 Task: Send an email with the signature Grant Allen with the subject Update on a coaching session and the message Can you please confirm your attendance for the meeting scheduled tomorrow at 2 PM? from softage.8@softage.net to softage.3@softage.net and softage.4@softage.net
Action: Mouse moved to (984, 59)
Screenshot: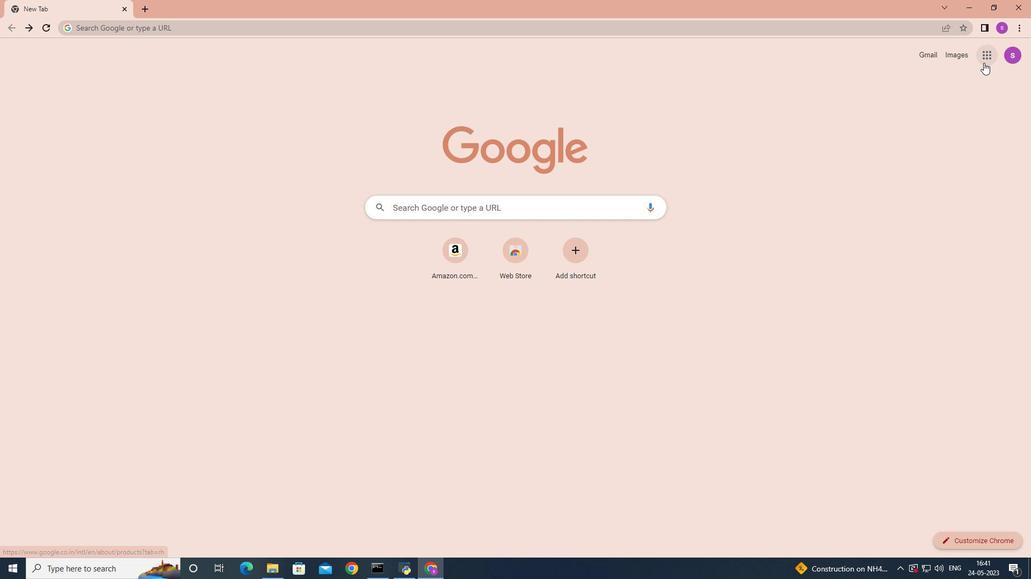 
Action: Mouse pressed left at (984, 59)
Screenshot: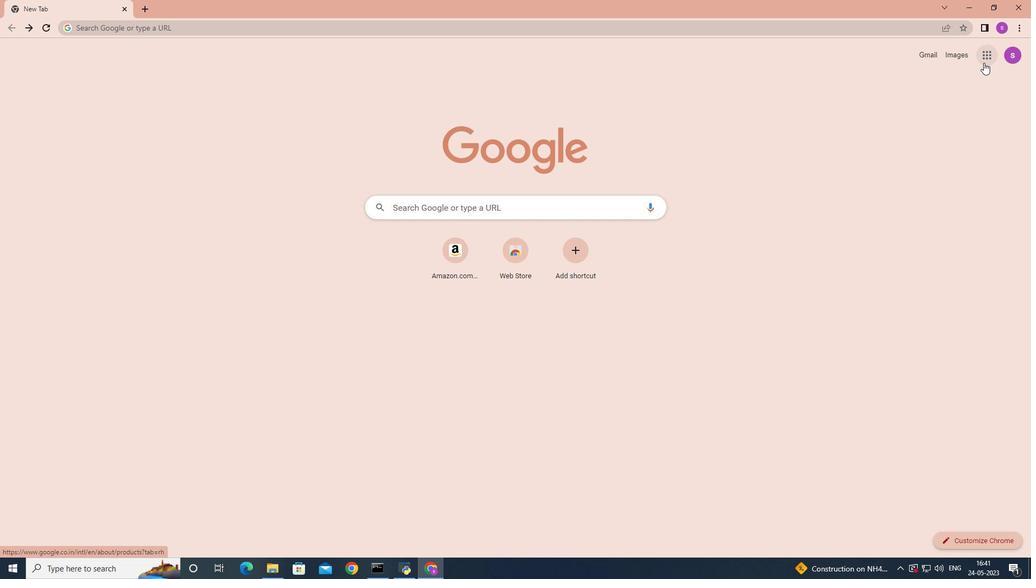 
Action: Mouse moved to (956, 96)
Screenshot: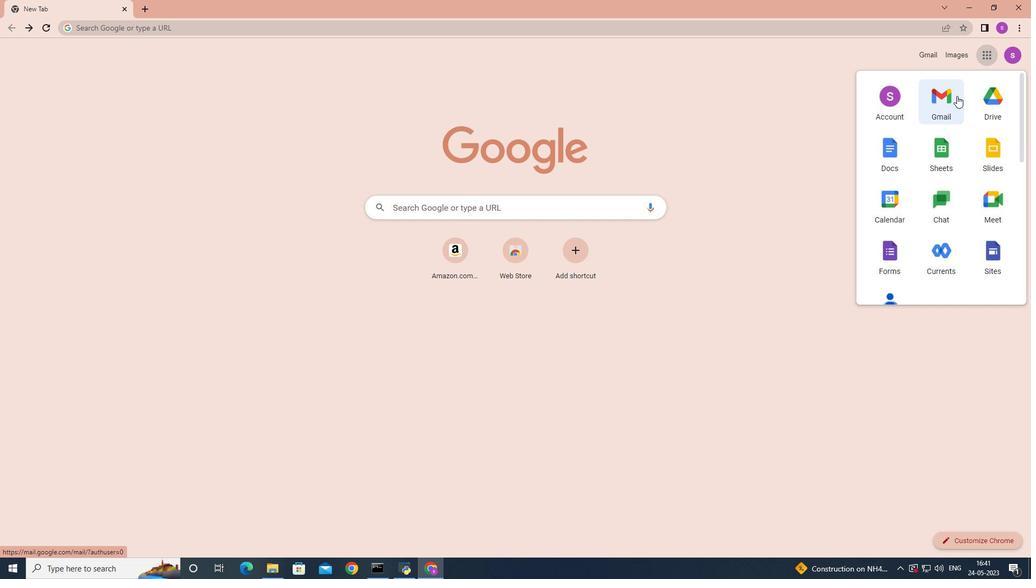 
Action: Mouse pressed left at (956, 96)
Screenshot: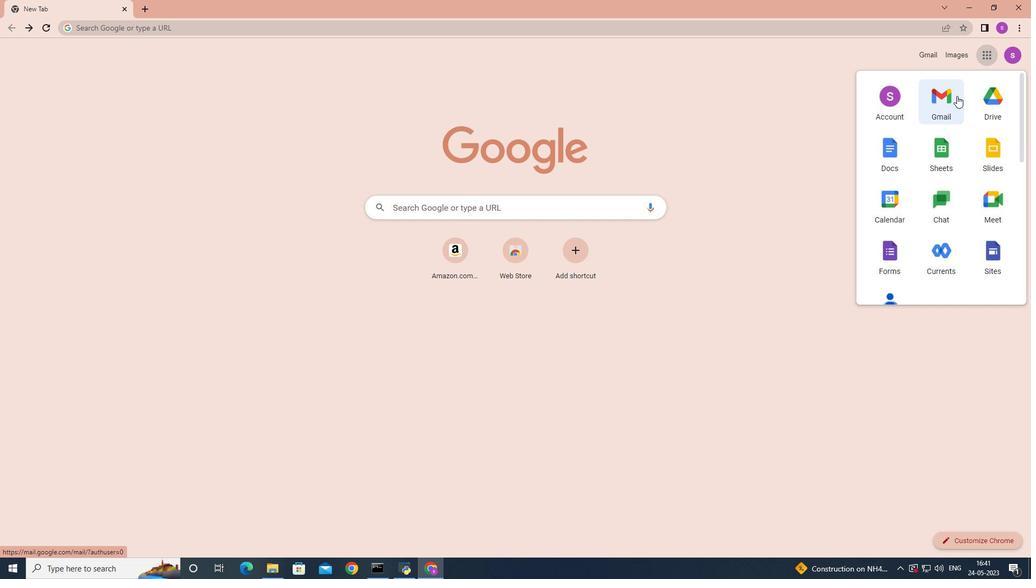 
Action: Mouse moved to (916, 64)
Screenshot: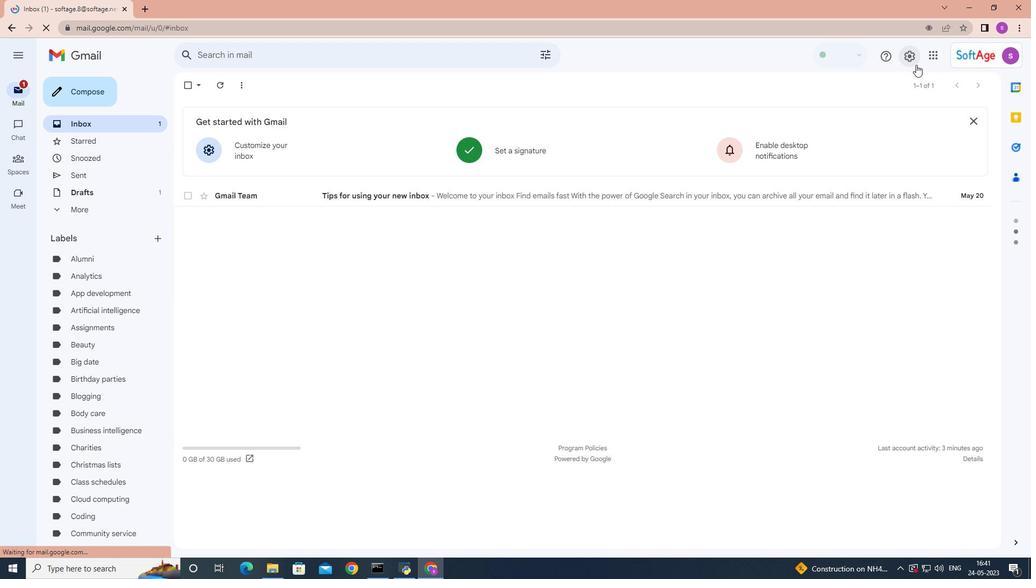 
Action: Mouse pressed left at (916, 64)
Screenshot: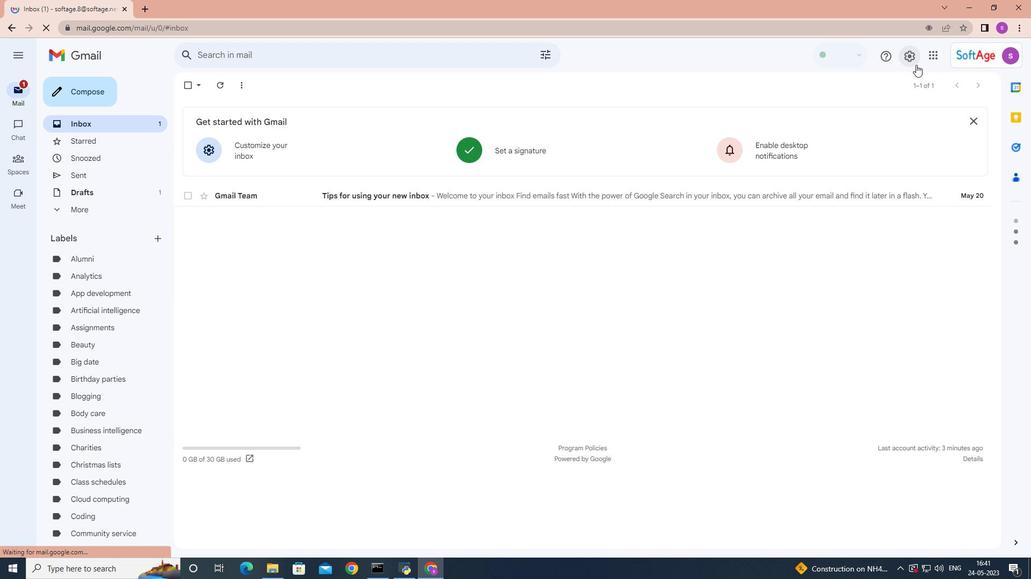 
Action: Mouse moved to (922, 107)
Screenshot: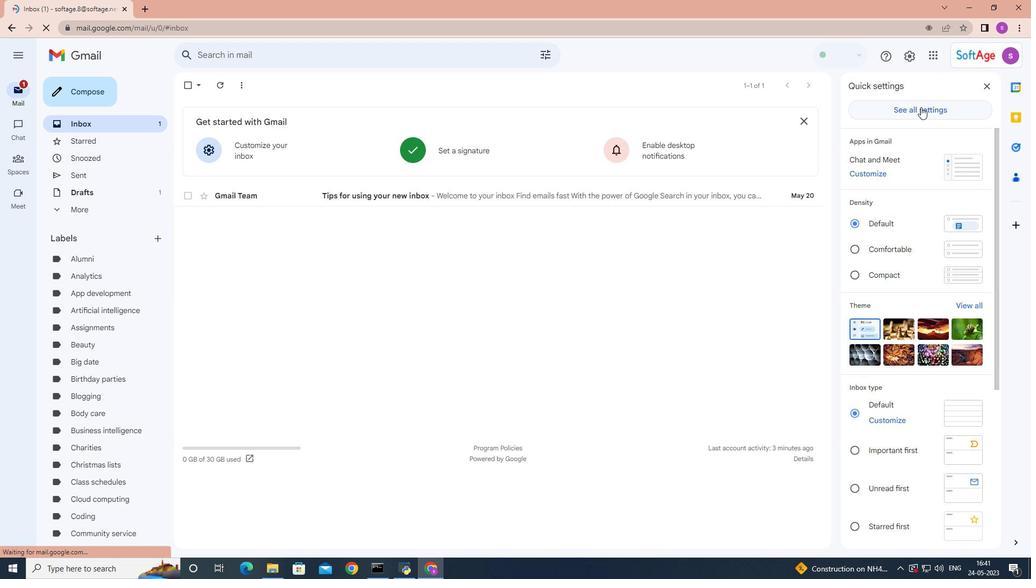 
Action: Mouse pressed left at (922, 107)
Screenshot: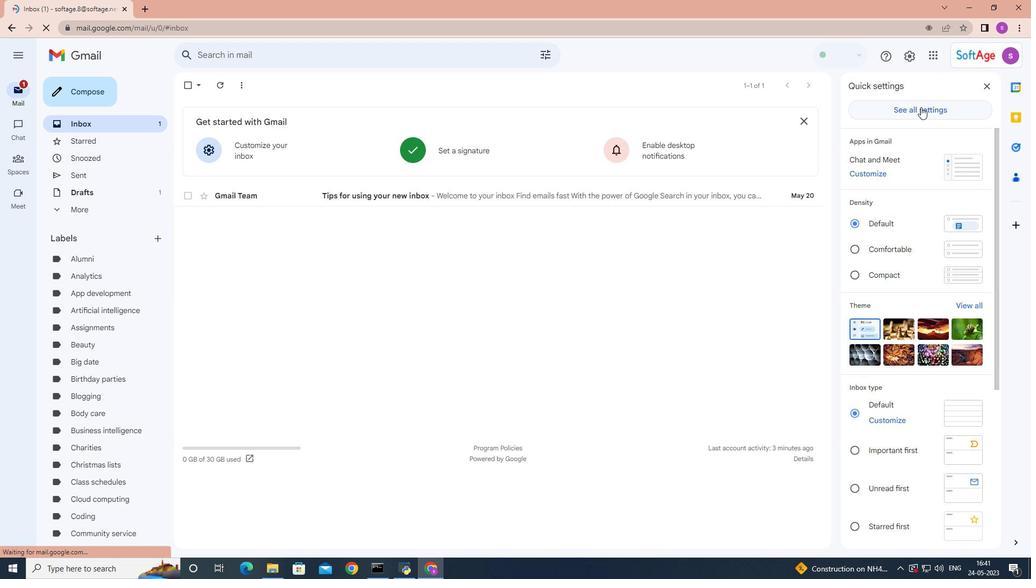 
Action: Mouse moved to (697, 173)
Screenshot: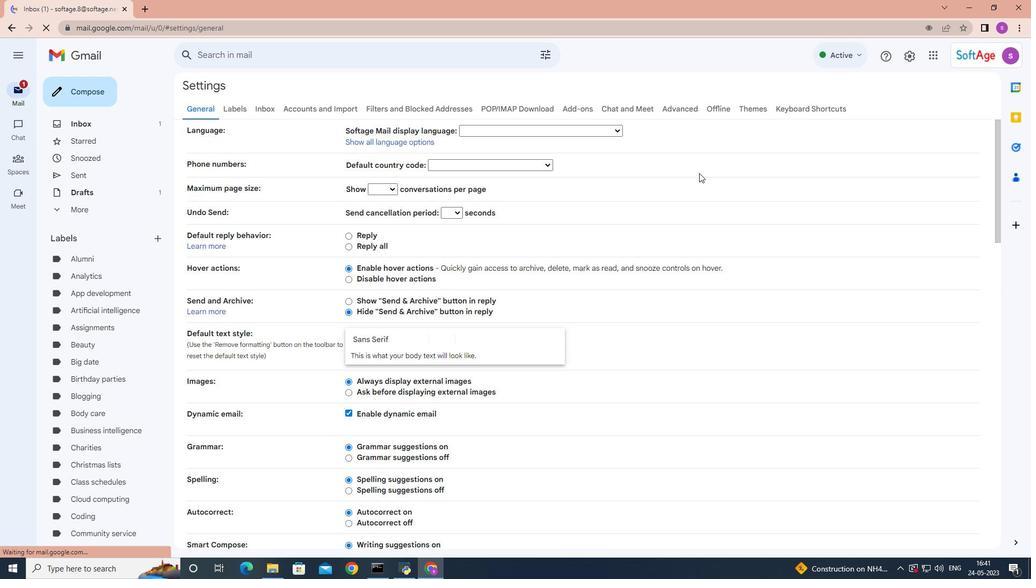 
Action: Mouse scrolled (697, 173) with delta (0, 0)
Screenshot: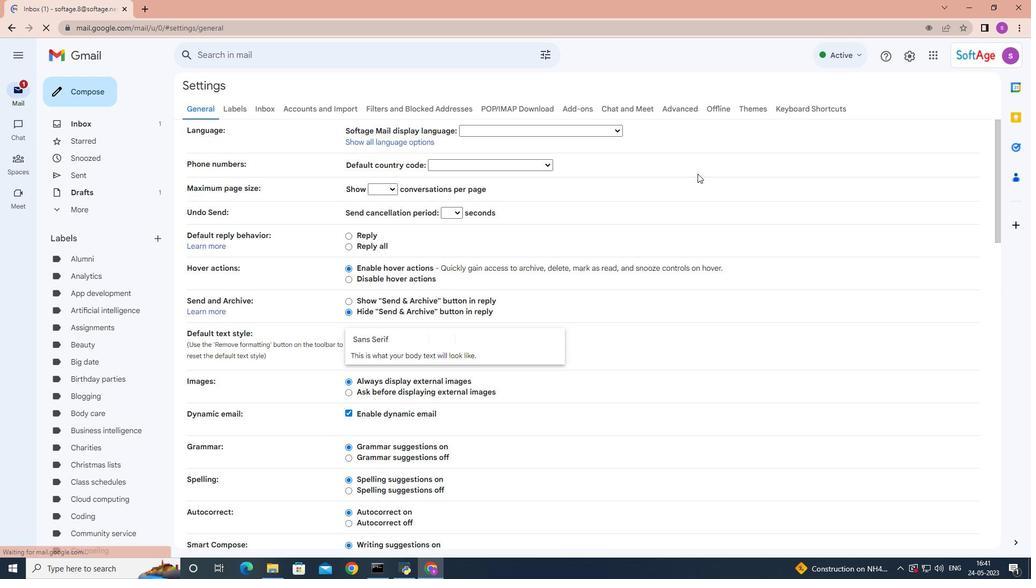 
Action: Mouse moved to (697, 174)
Screenshot: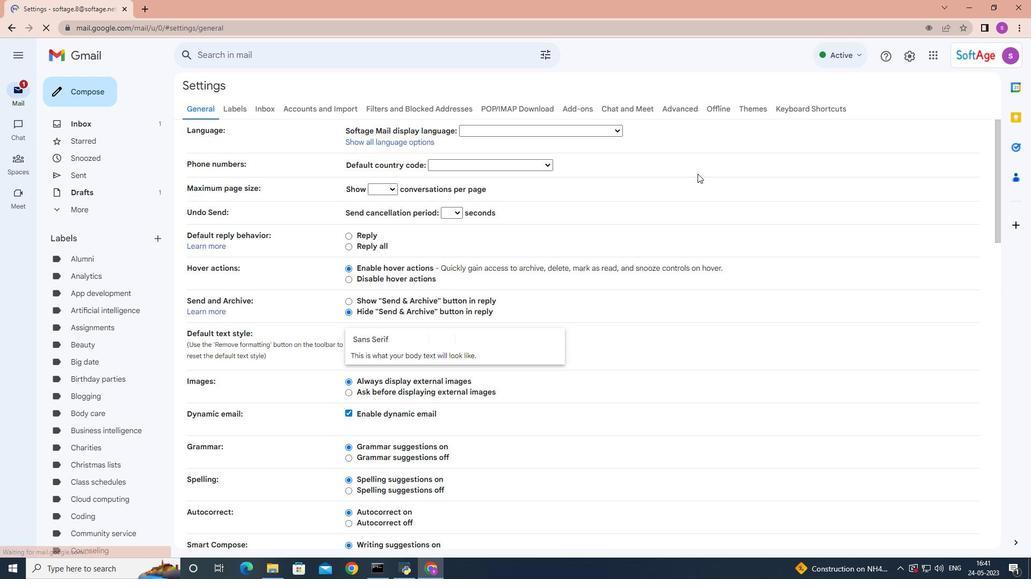 
Action: Mouse scrolled (697, 173) with delta (0, 0)
Screenshot: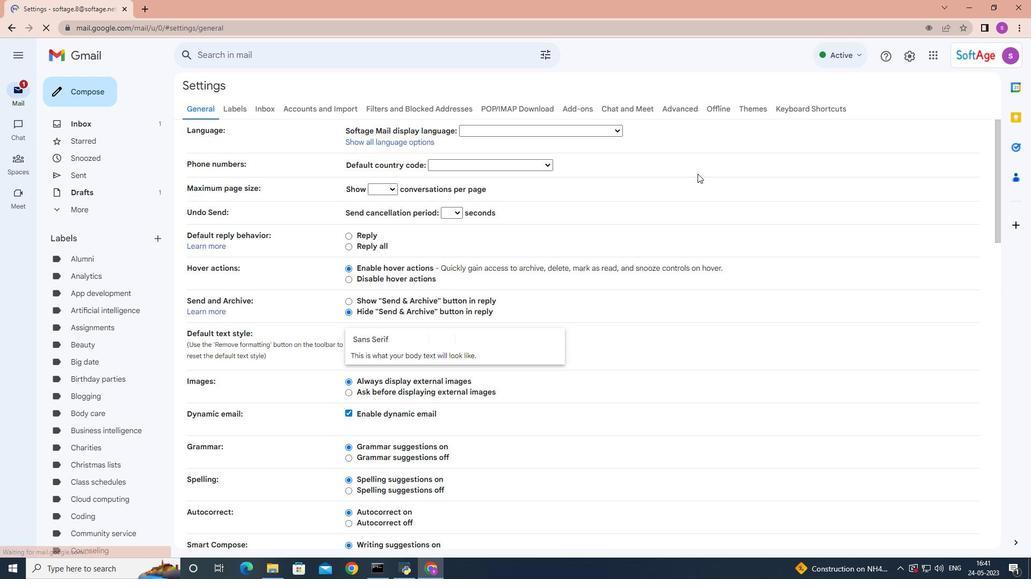 
Action: Mouse scrolled (697, 173) with delta (0, 0)
Screenshot: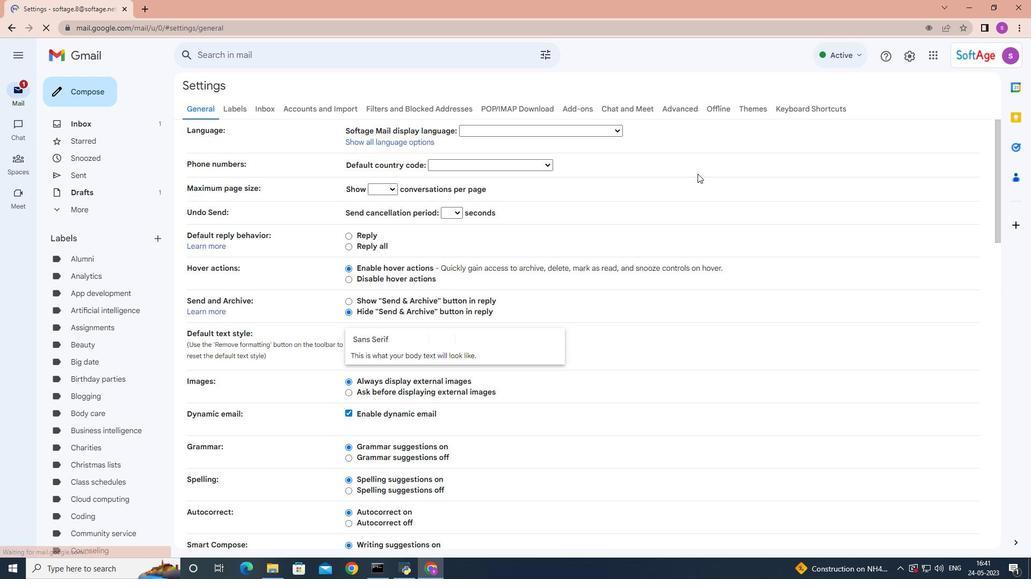 
Action: Mouse scrolled (697, 173) with delta (0, 0)
Screenshot: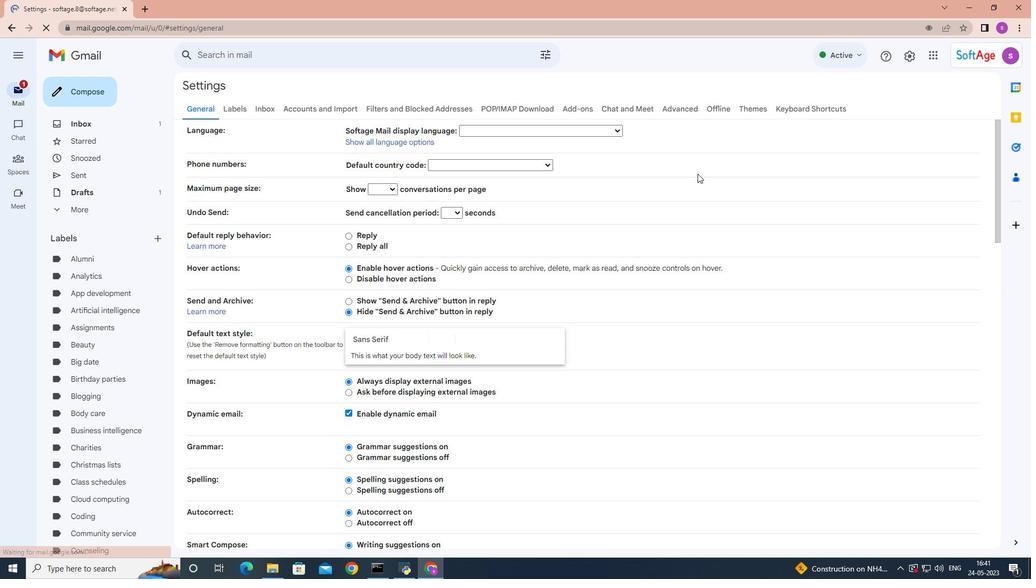 
Action: Mouse scrolled (697, 173) with delta (0, 0)
Screenshot: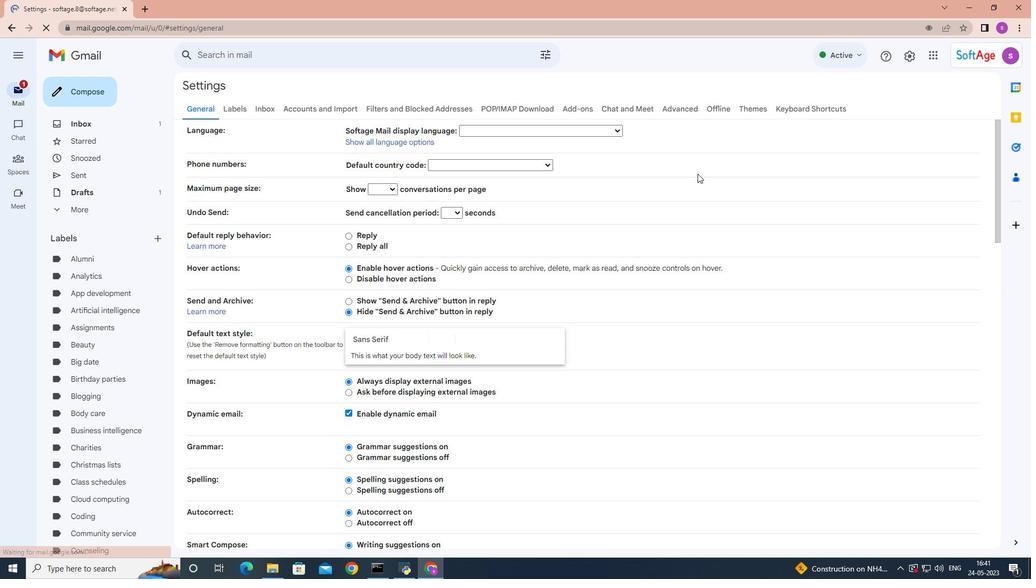 
Action: Mouse moved to (697, 174)
Screenshot: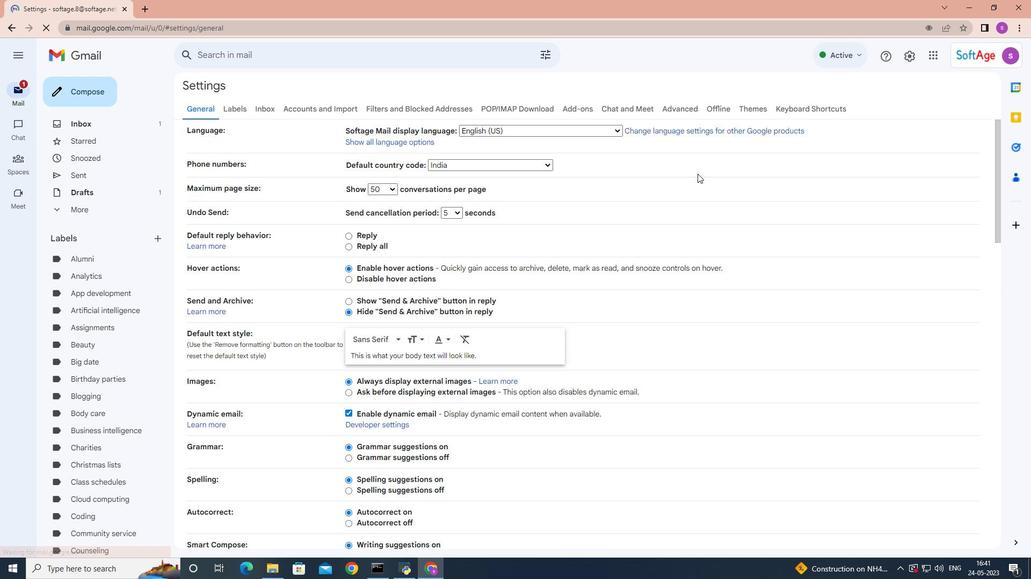 
Action: Mouse scrolled (697, 173) with delta (0, 0)
Screenshot: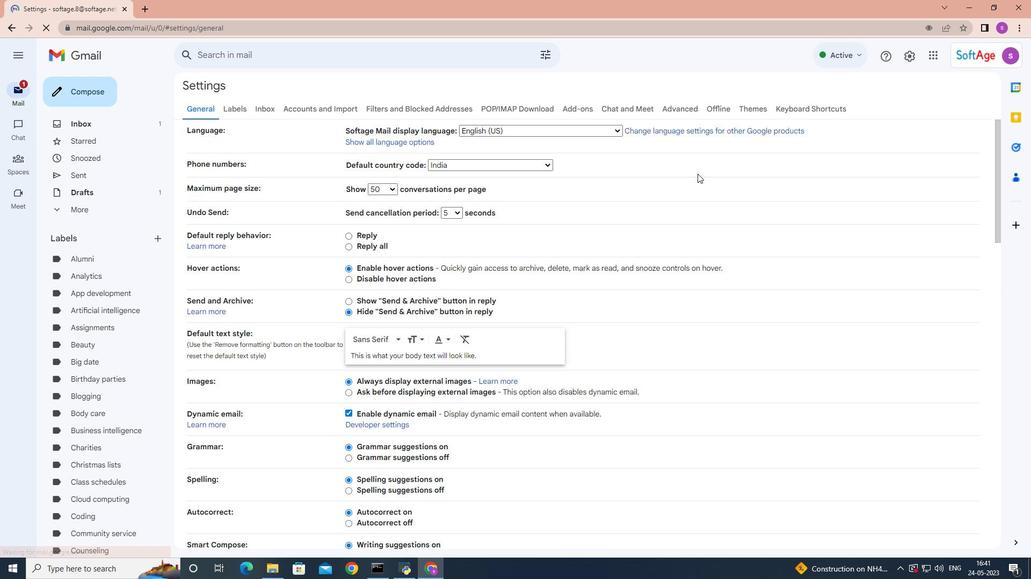 
Action: Mouse moved to (662, 175)
Screenshot: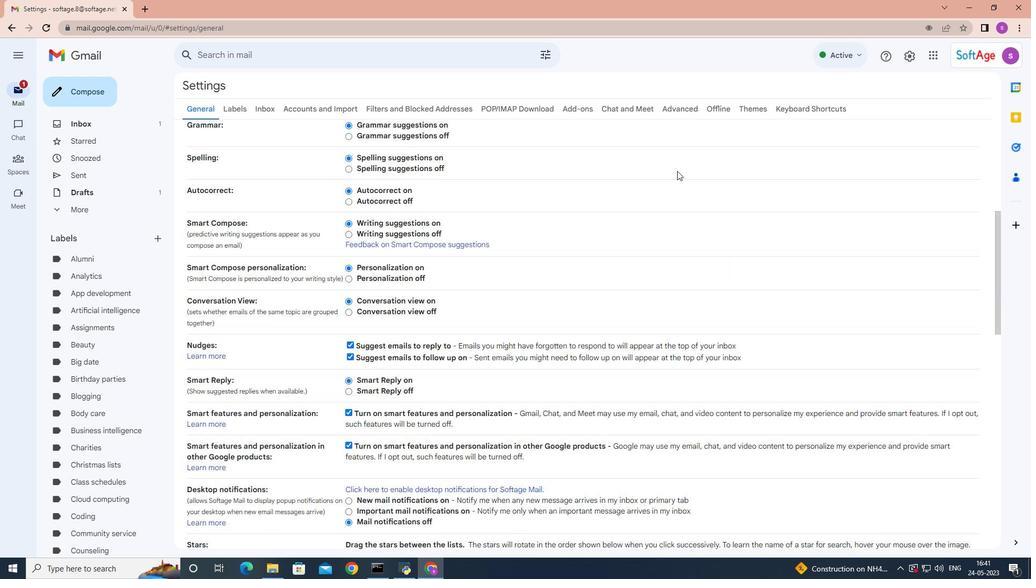 
Action: Mouse scrolled (662, 174) with delta (0, 0)
Screenshot: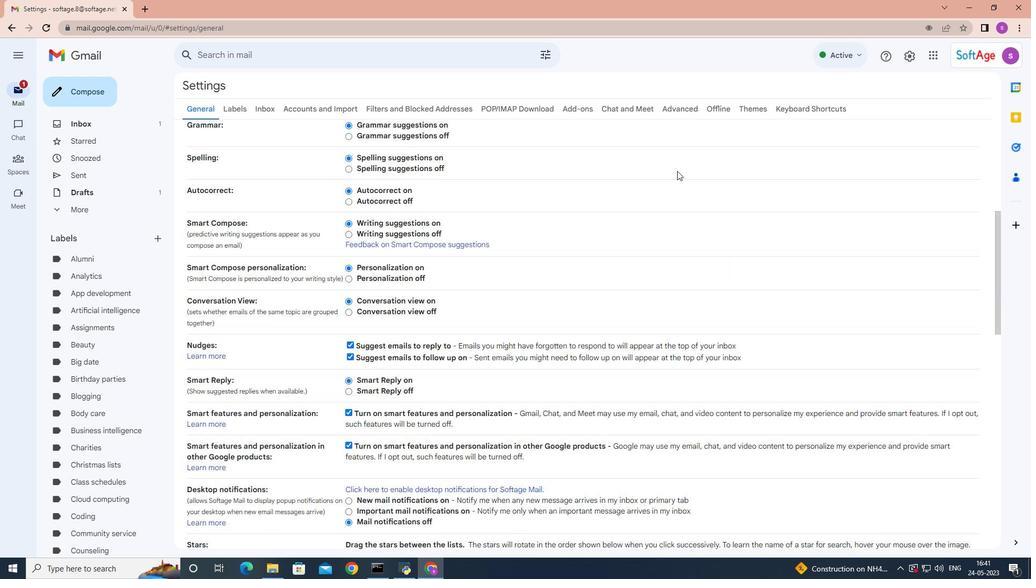 
Action: Mouse moved to (662, 175)
Screenshot: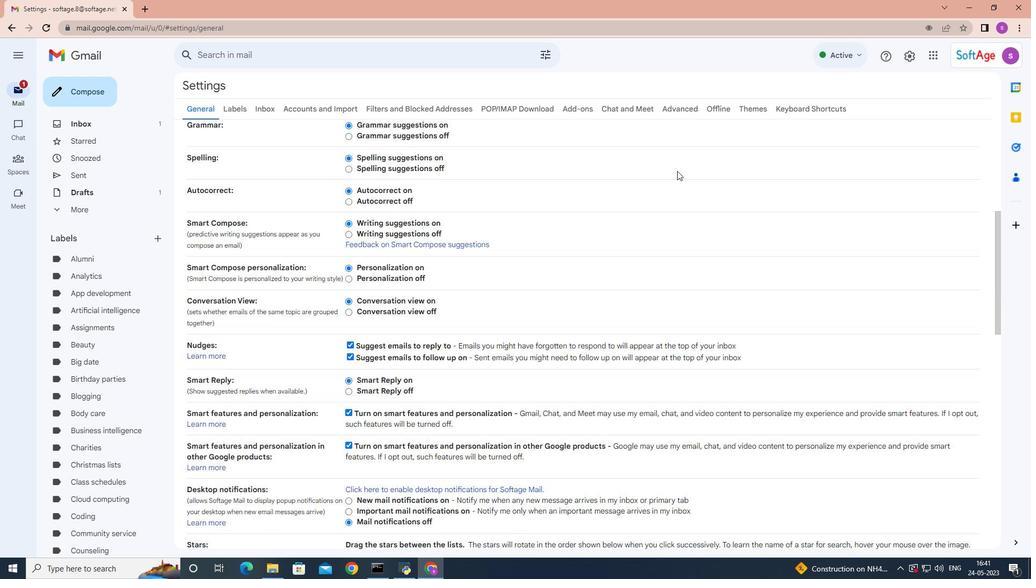 
Action: Mouse scrolled (662, 175) with delta (0, 0)
Screenshot: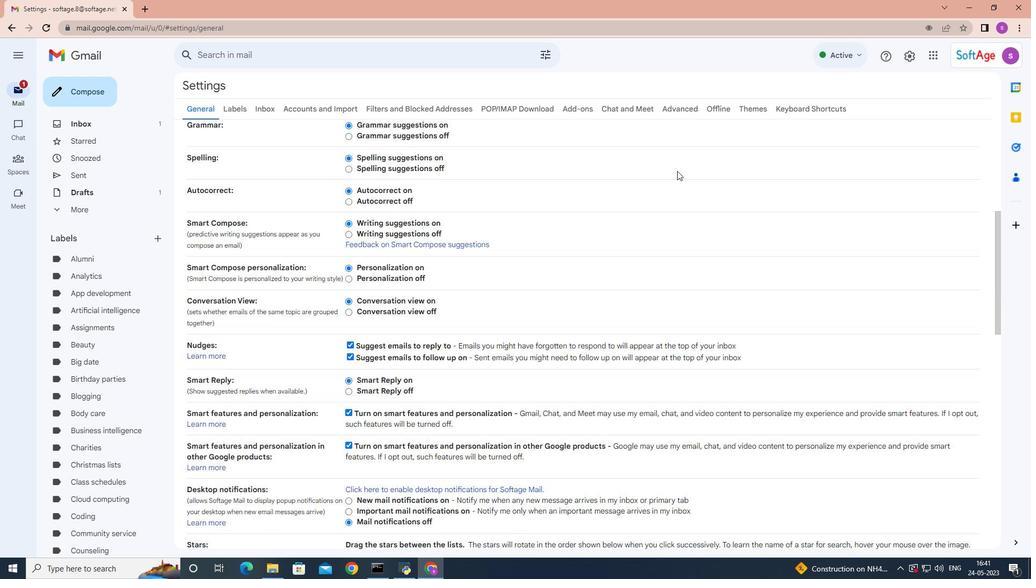 
Action: Mouse moved to (661, 175)
Screenshot: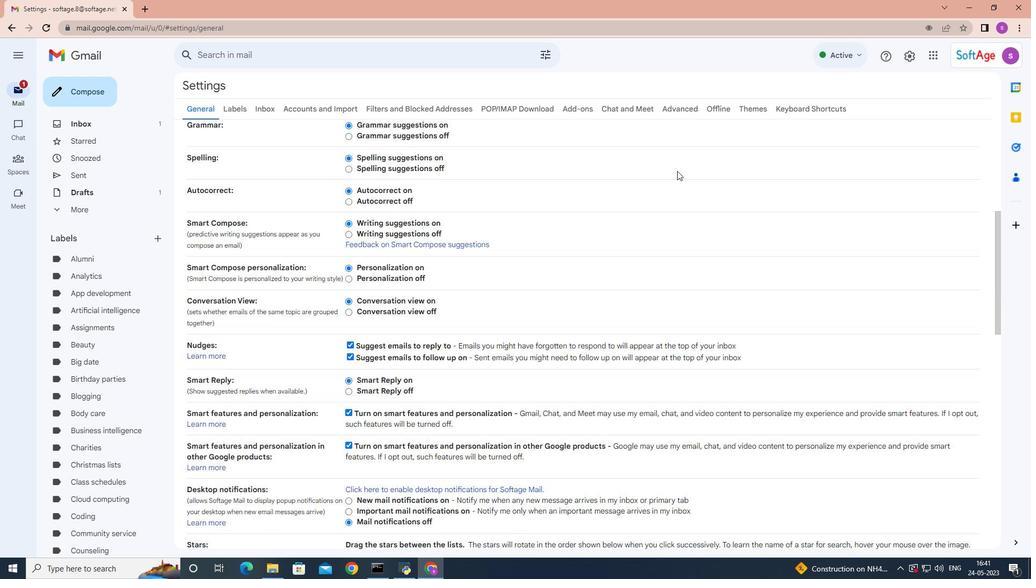
Action: Mouse scrolled (661, 175) with delta (0, 0)
Screenshot: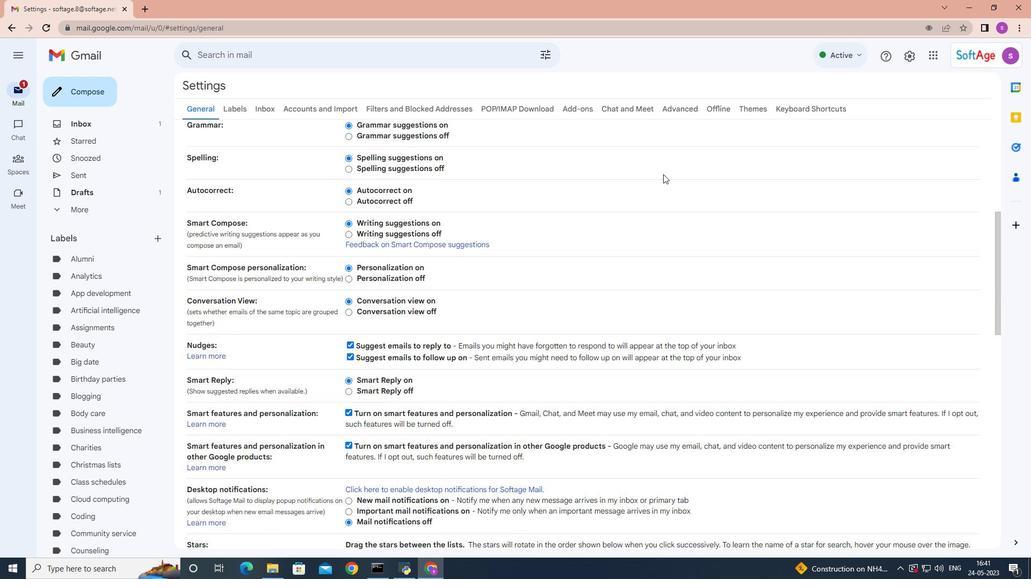
Action: Mouse scrolled (661, 175) with delta (0, 0)
Screenshot: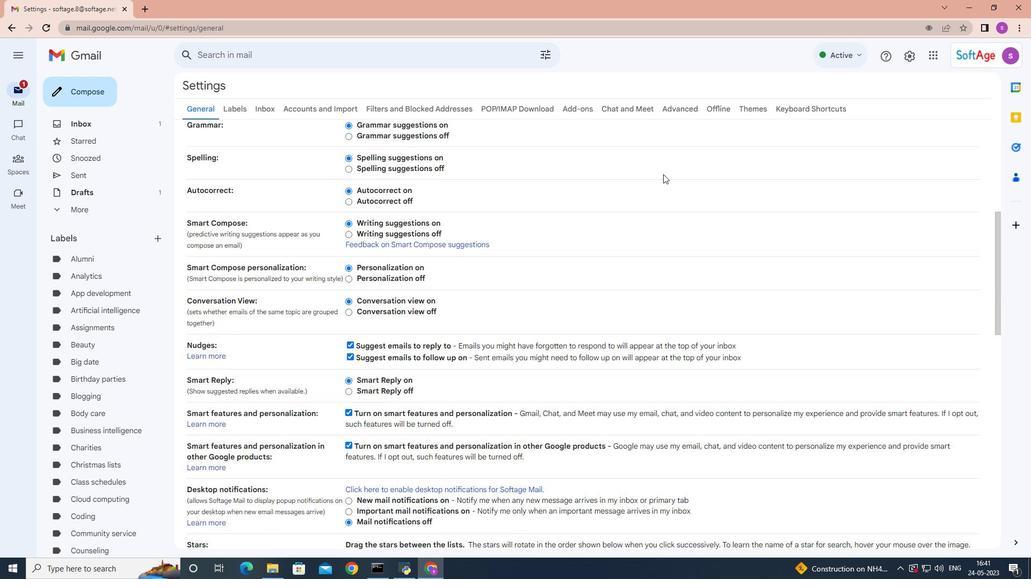 
Action: Mouse moved to (661, 175)
Screenshot: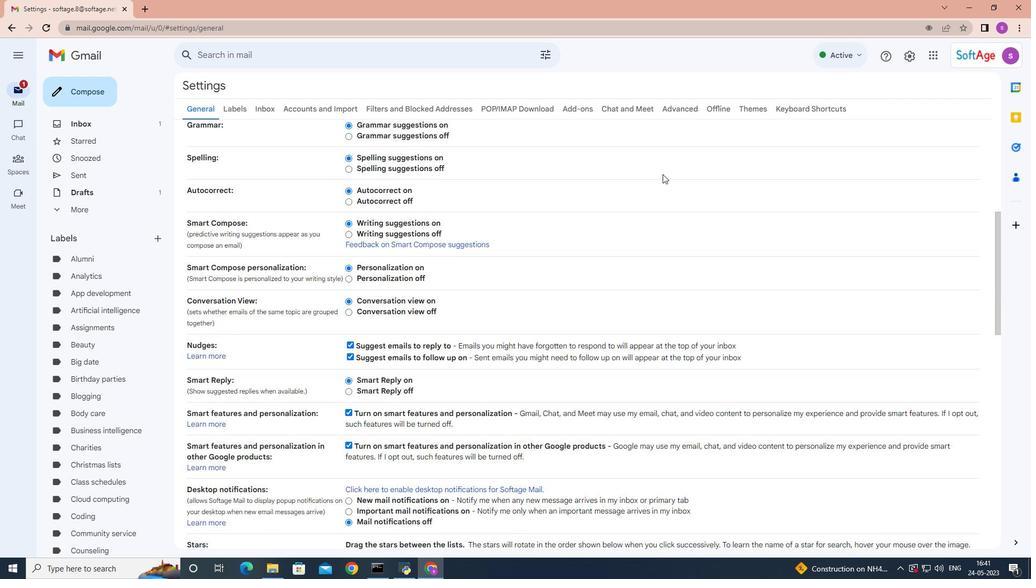 
Action: Mouse scrolled (661, 175) with delta (0, 0)
Screenshot: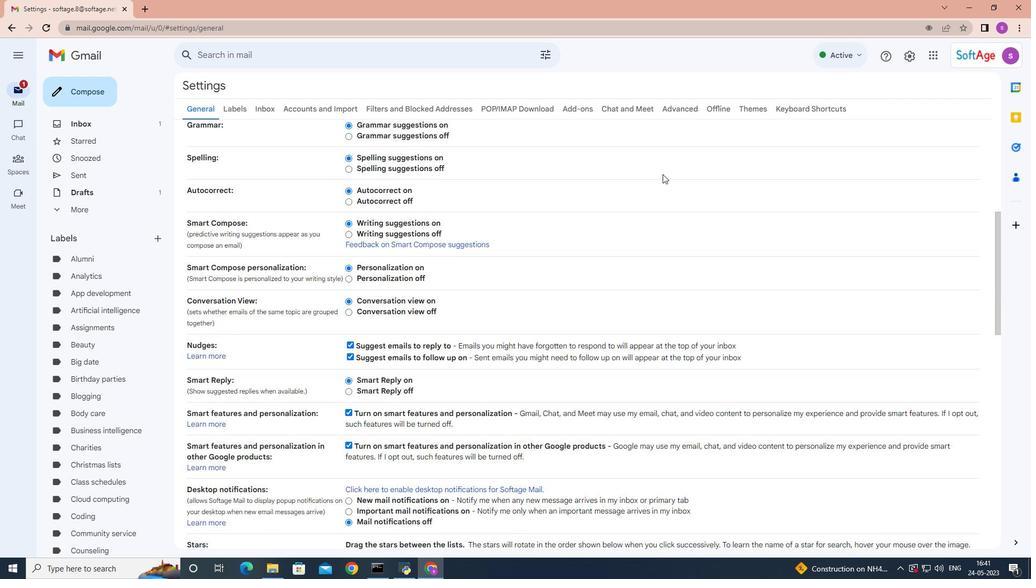 
Action: Mouse moved to (659, 172)
Screenshot: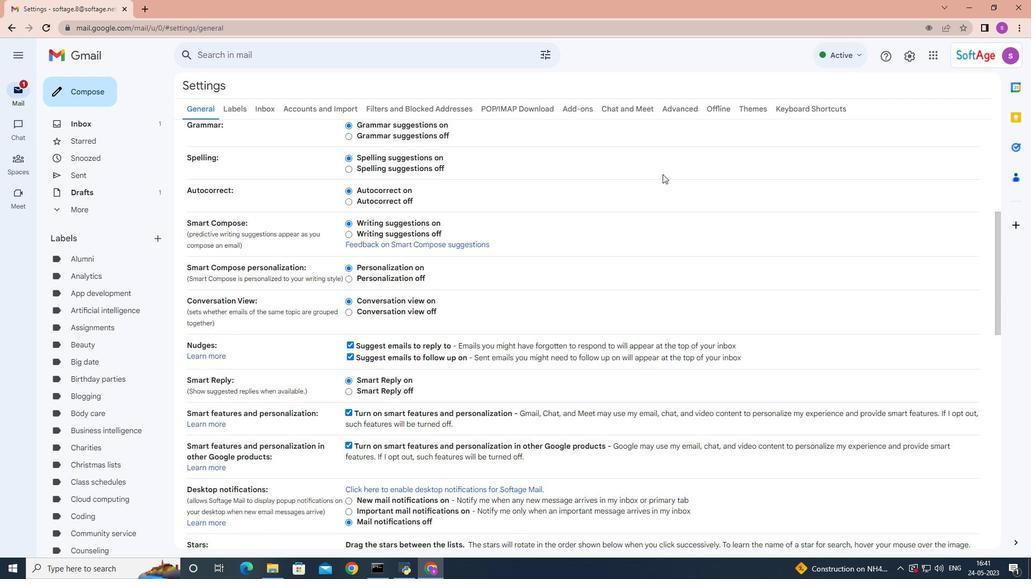 
Action: Mouse scrolled (659, 171) with delta (0, 0)
Screenshot: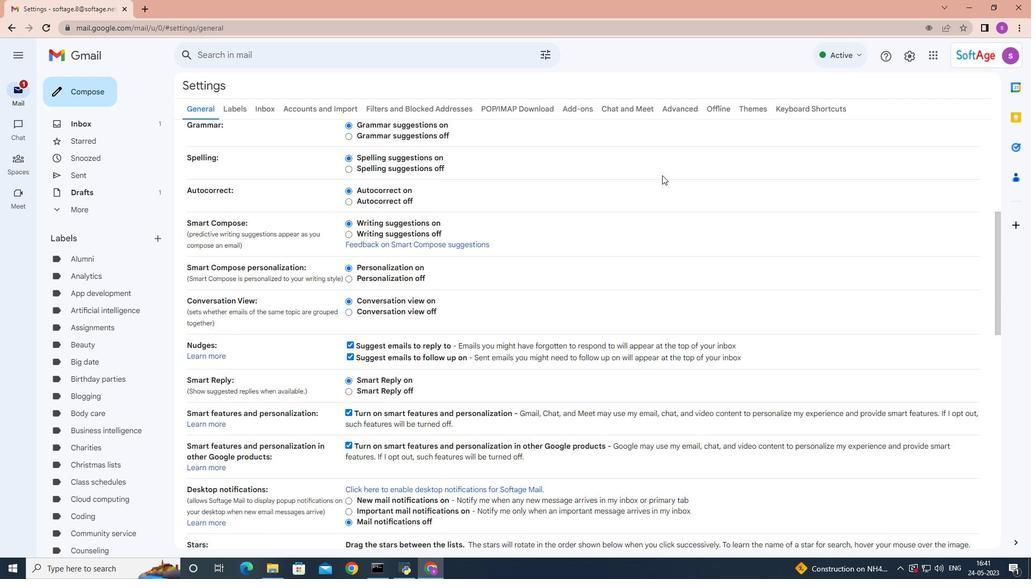 
Action: Mouse moved to (653, 178)
Screenshot: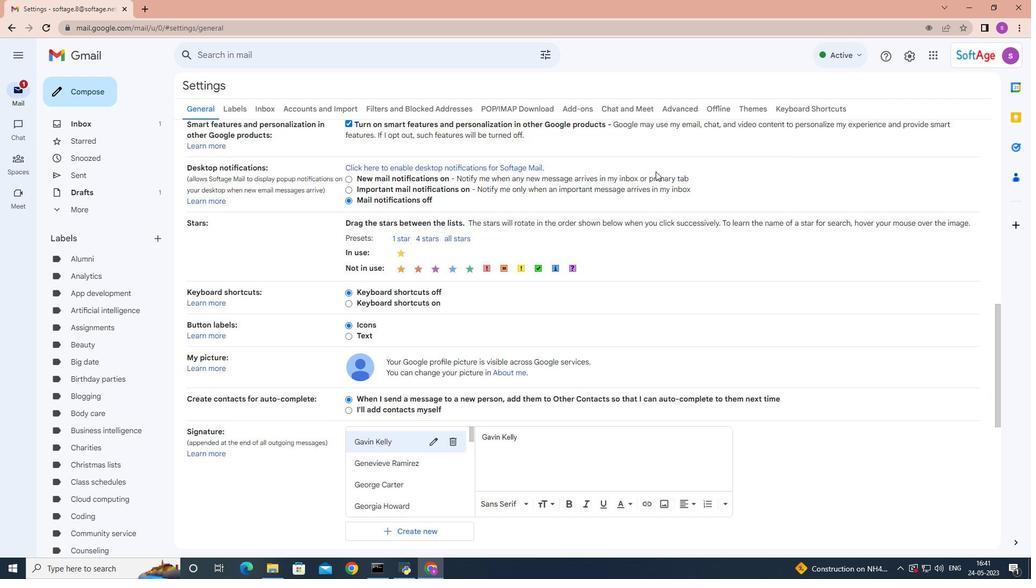 
Action: Mouse scrolled (653, 177) with delta (0, 0)
Screenshot: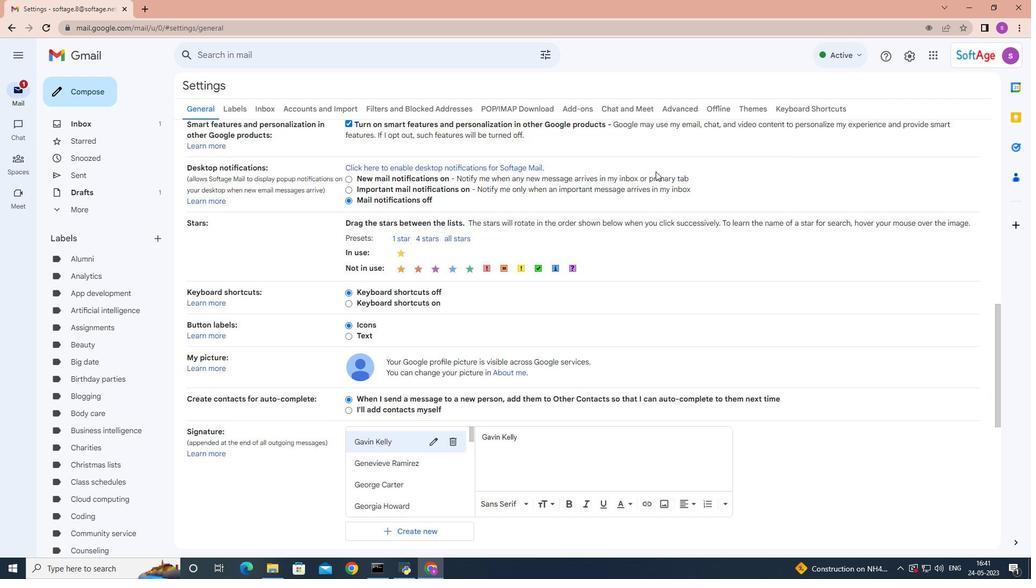 
Action: Mouse scrolled (653, 177) with delta (0, 0)
Screenshot: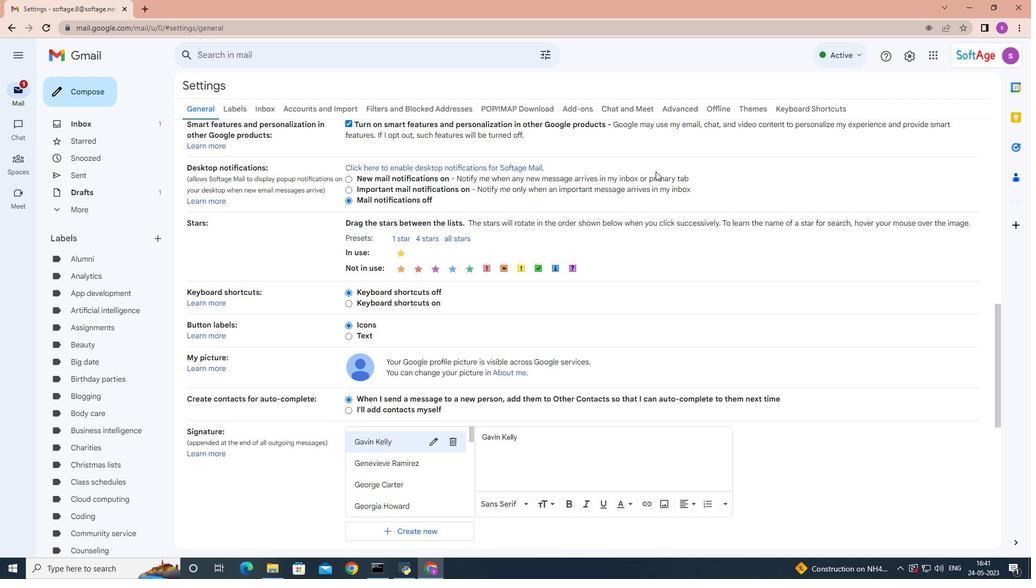 
Action: Mouse scrolled (653, 177) with delta (0, 0)
Screenshot: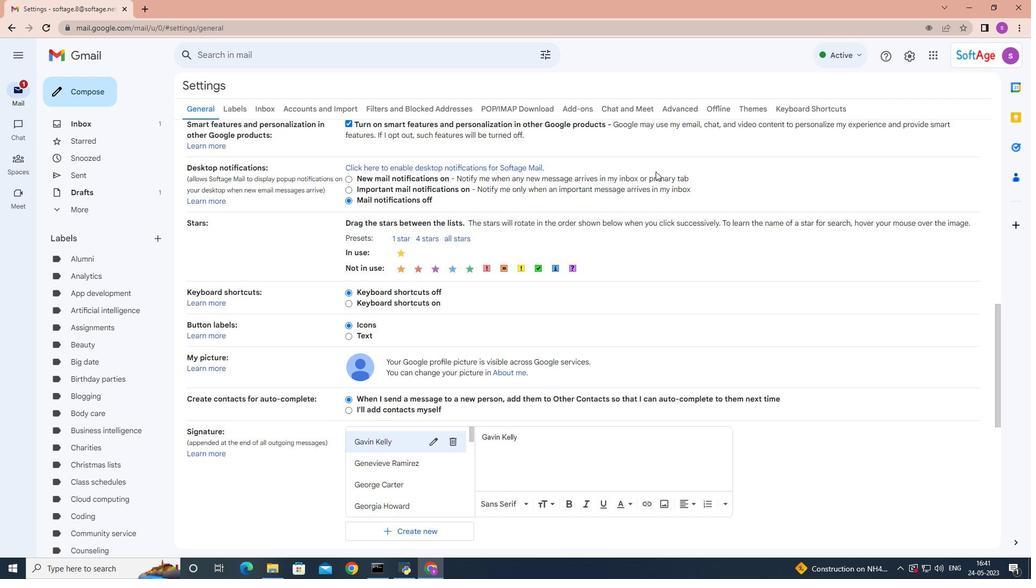 
Action: Mouse scrolled (653, 177) with delta (0, 0)
Screenshot: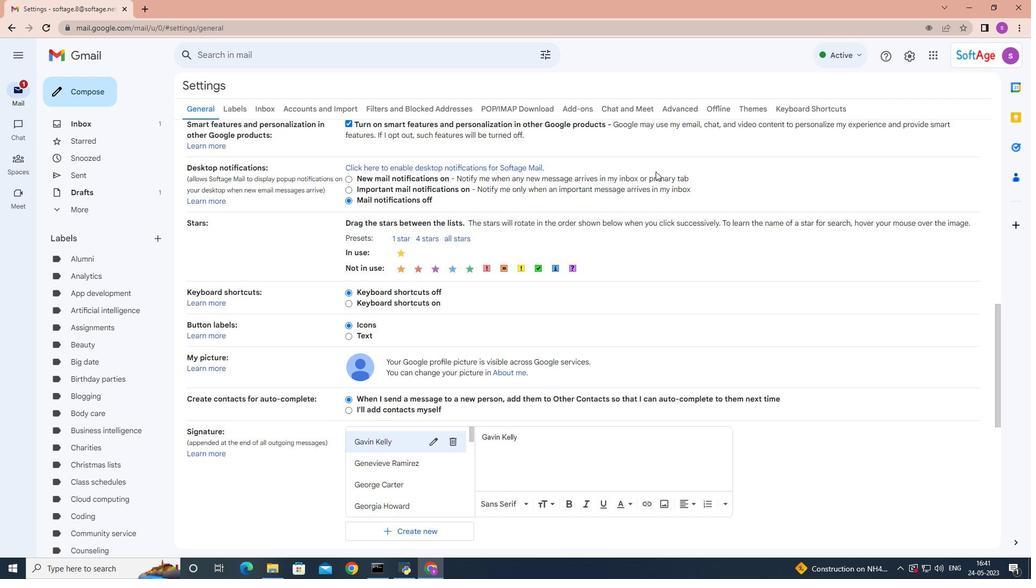 
Action: Mouse moved to (653, 177)
Screenshot: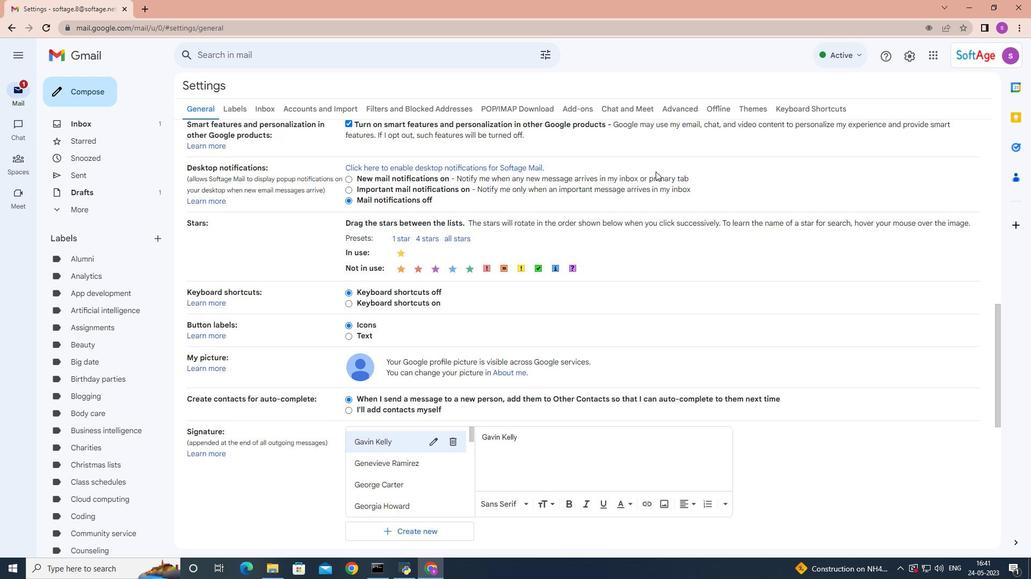 
Action: Mouse scrolled (653, 177) with delta (0, 0)
Screenshot: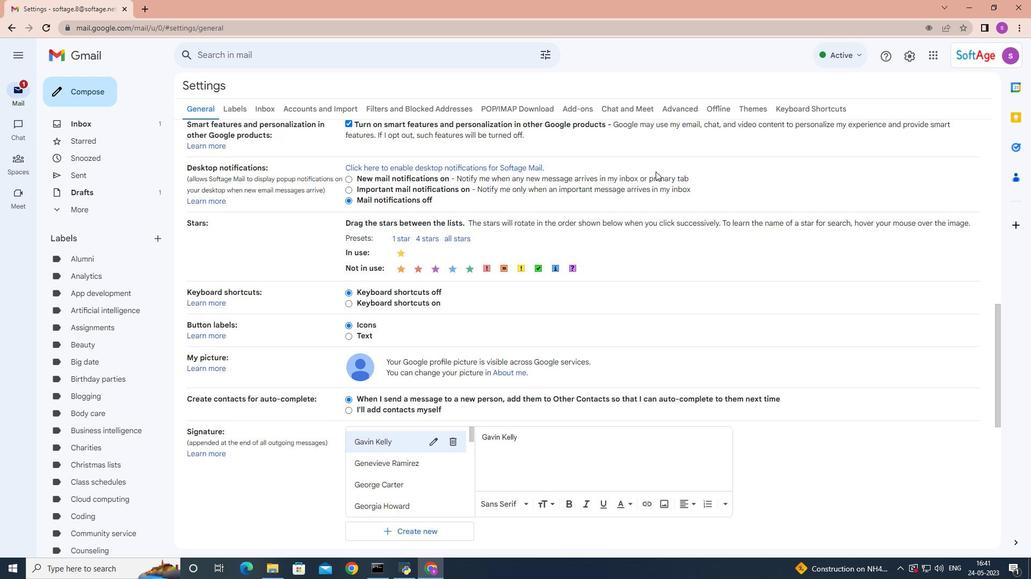 
Action: Mouse moved to (436, 263)
Screenshot: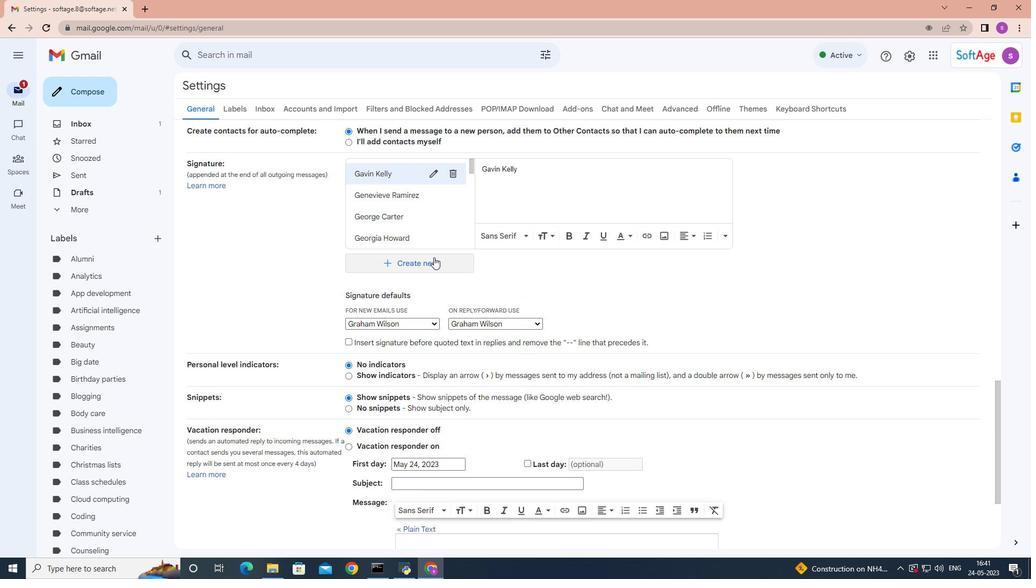 
Action: Mouse pressed left at (436, 263)
Screenshot: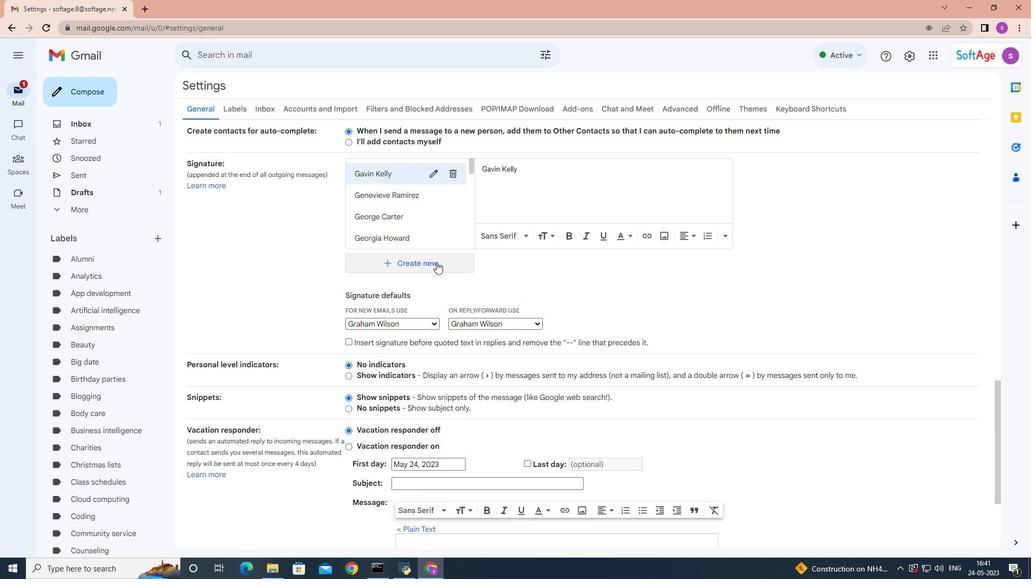 
Action: Mouse moved to (468, 276)
Screenshot: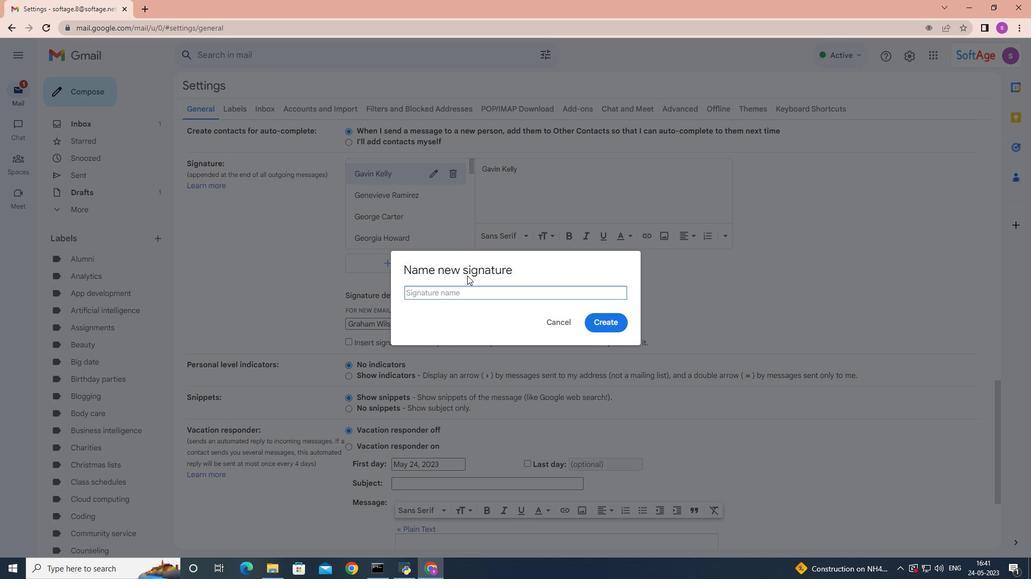 
Action: Key pressed <Key.shift><Key.shift><Key.shift><Key.shift><Key.shift>Grant<Key.space><Key.shift>Allen
Screenshot: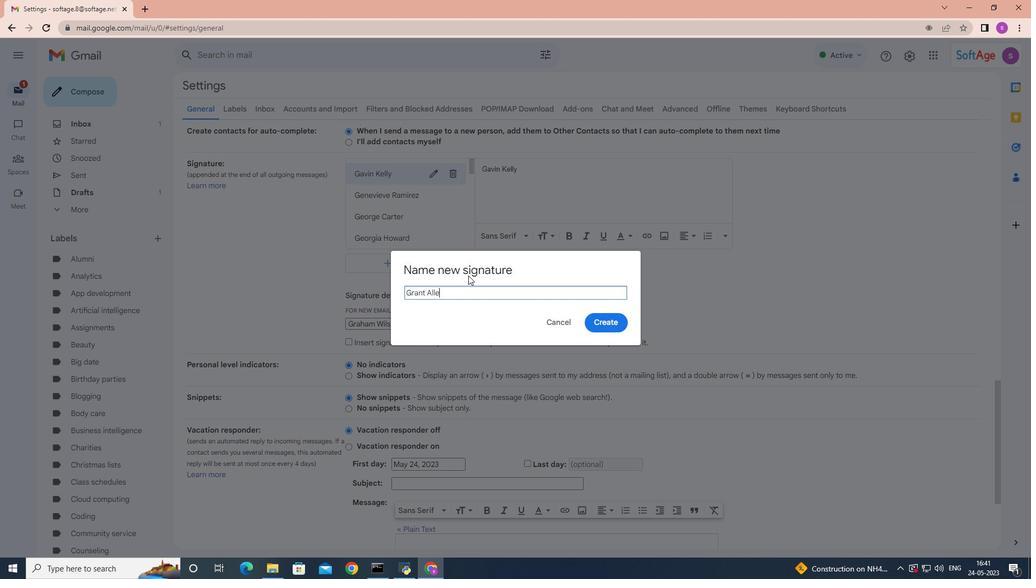 
Action: Mouse moved to (612, 323)
Screenshot: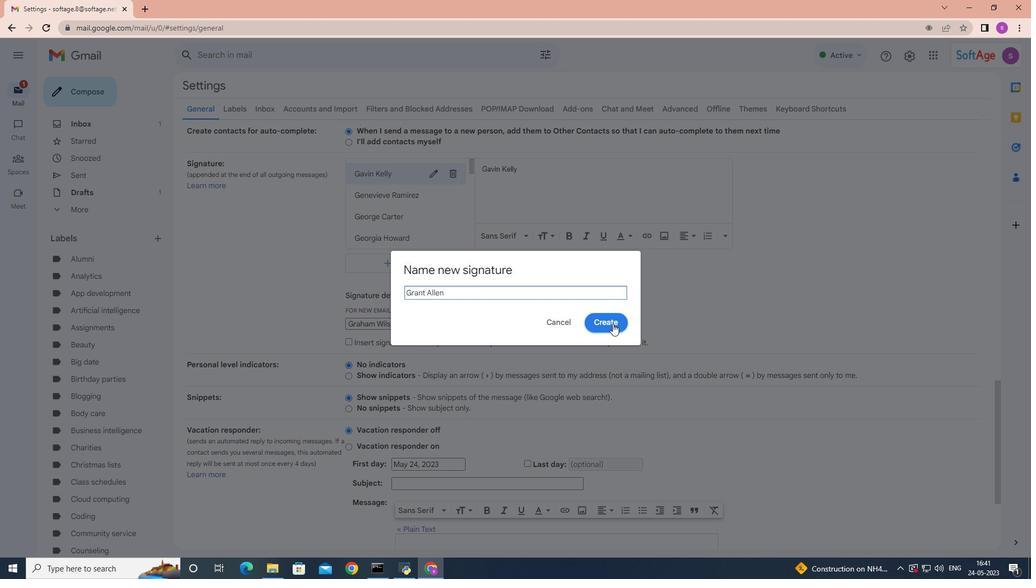 
Action: Mouse pressed left at (612, 323)
Screenshot: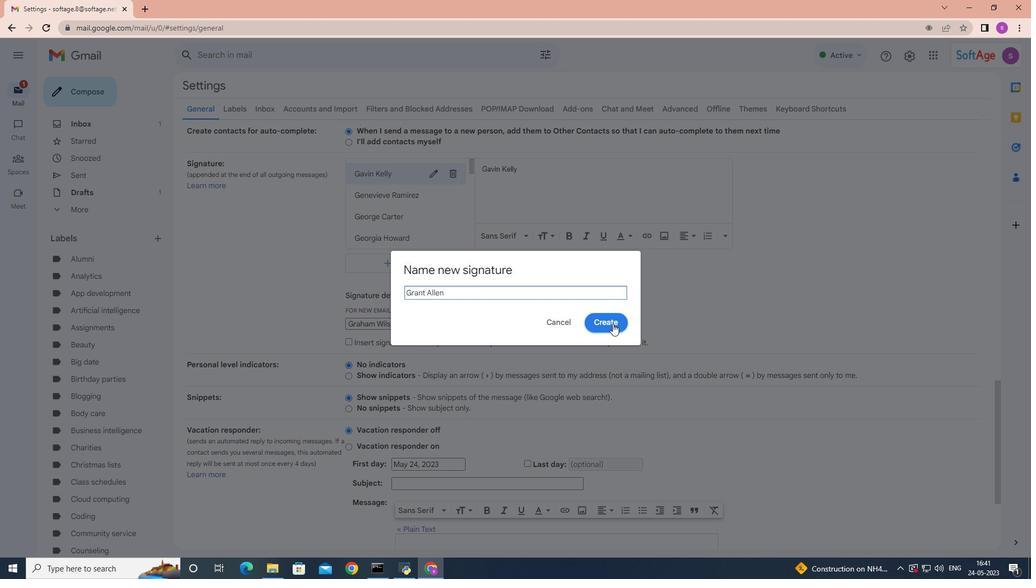 
Action: Mouse moved to (543, 331)
Screenshot: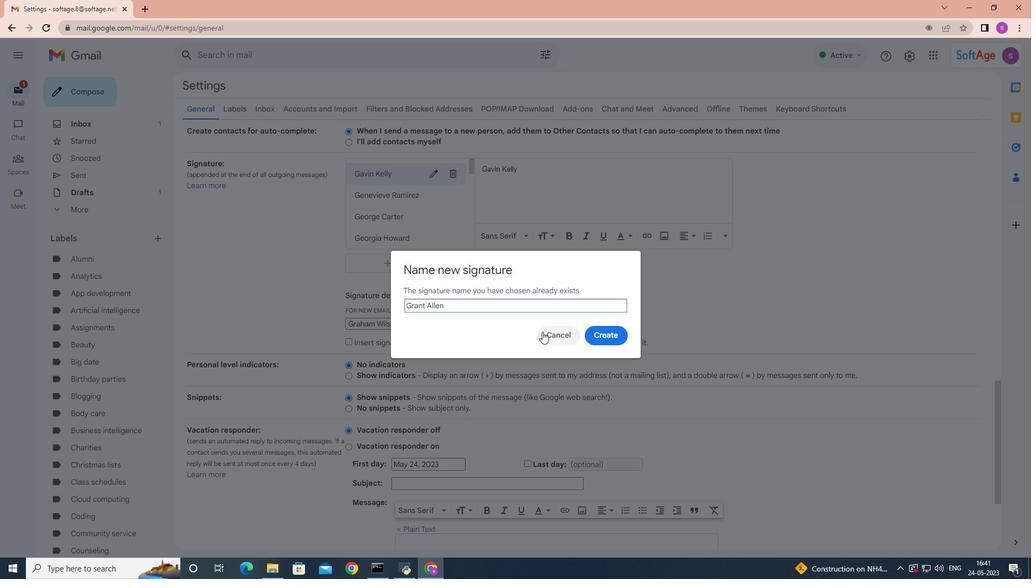 
Action: Mouse pressed left at (543, 331)
Screenshot: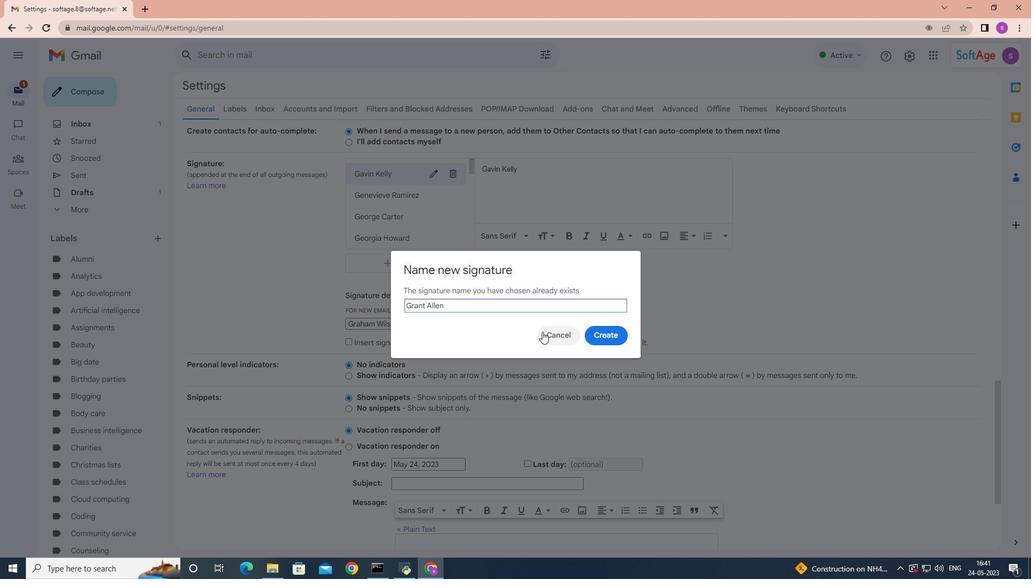 
Action: Mouse moved to (421, 209)
Screenshot: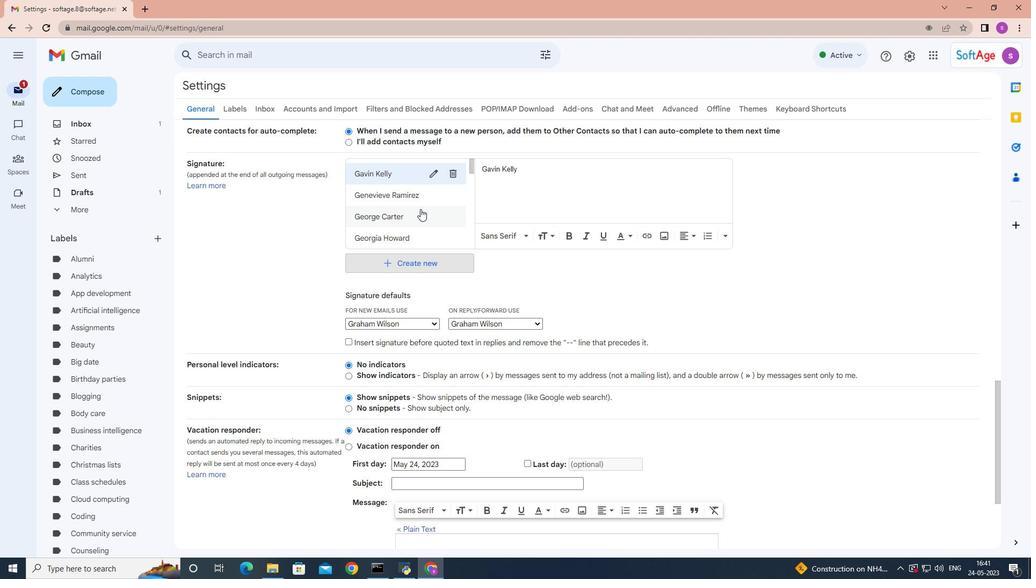 
Action: Mouse scrolled (421, 208) with delta (0, 0)
Screenshot: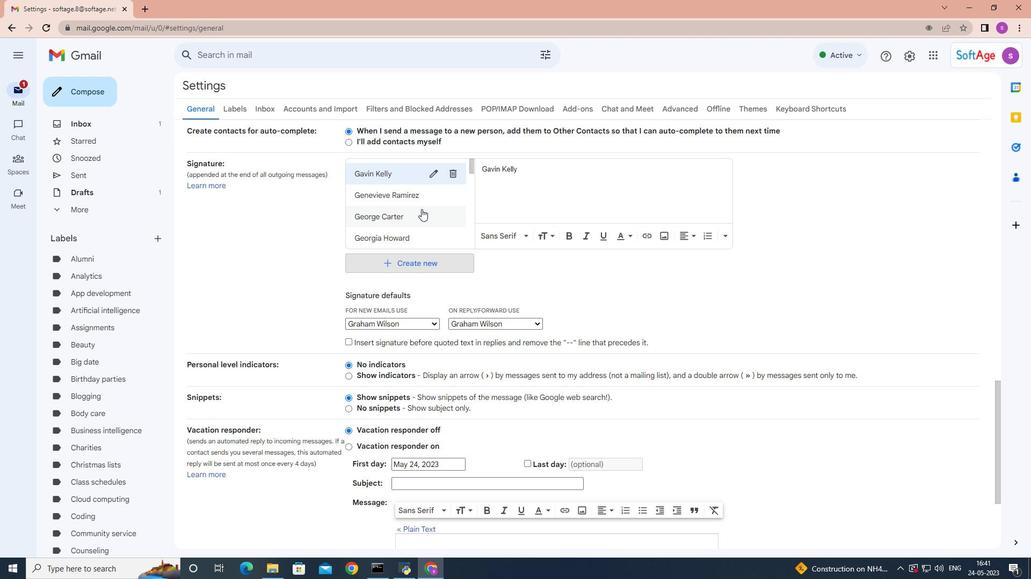 
Action: Mouse scrolled (421, 208) with delta (0, 0)
Screenshot: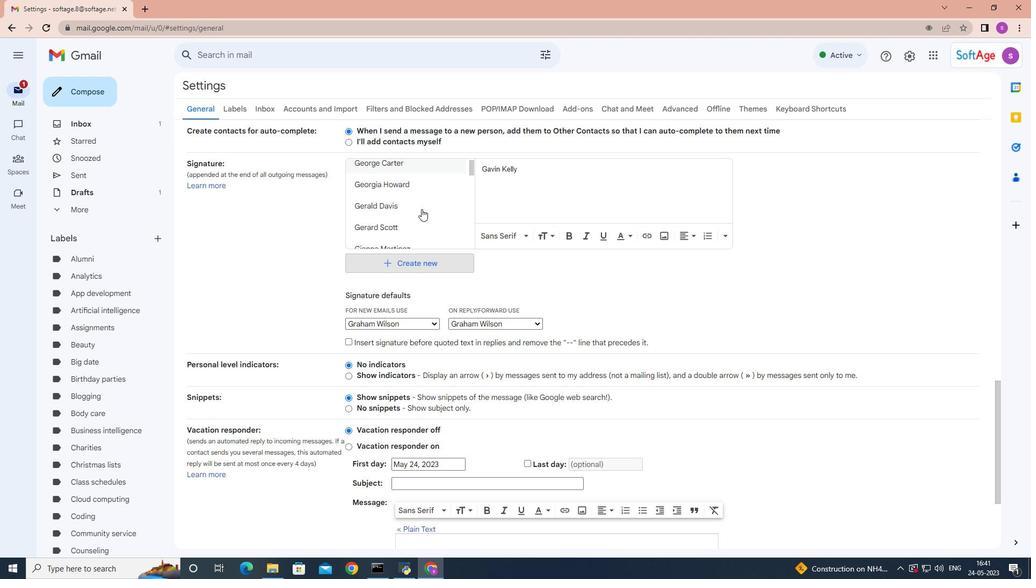 
Action: Mouse scrolled (421, 208) with delta (0, 0)
Screenshot: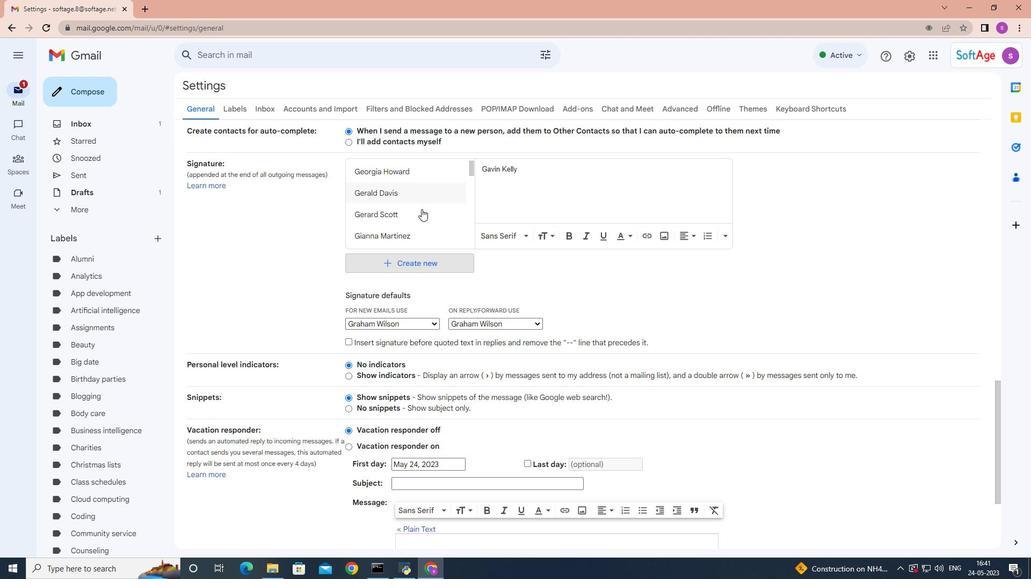 
Action: Mouse scrolled (421, 208) with delta (0, 0)
Screenshot: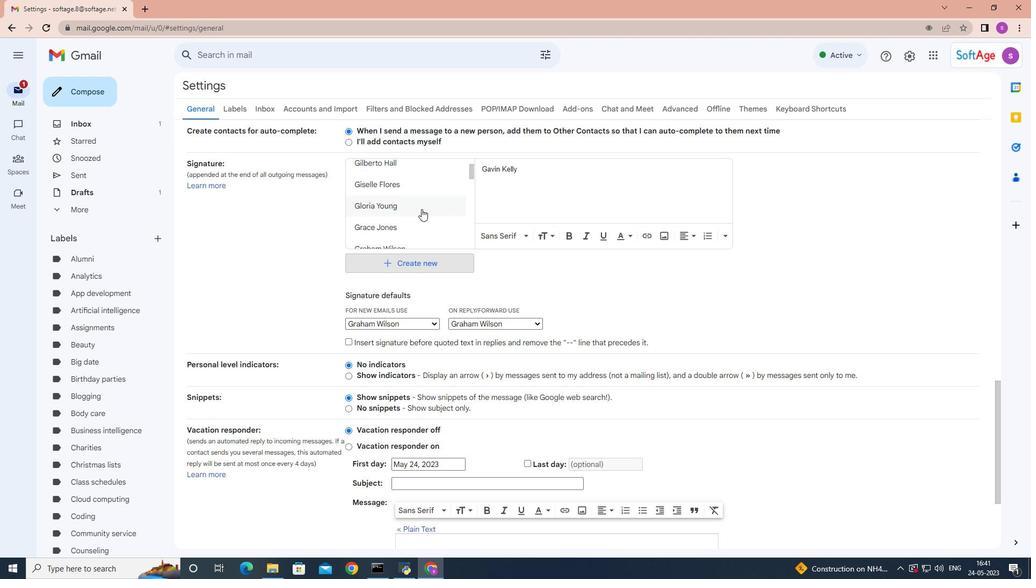 
Action: Mouse moved to (421, 209)
Screenshot: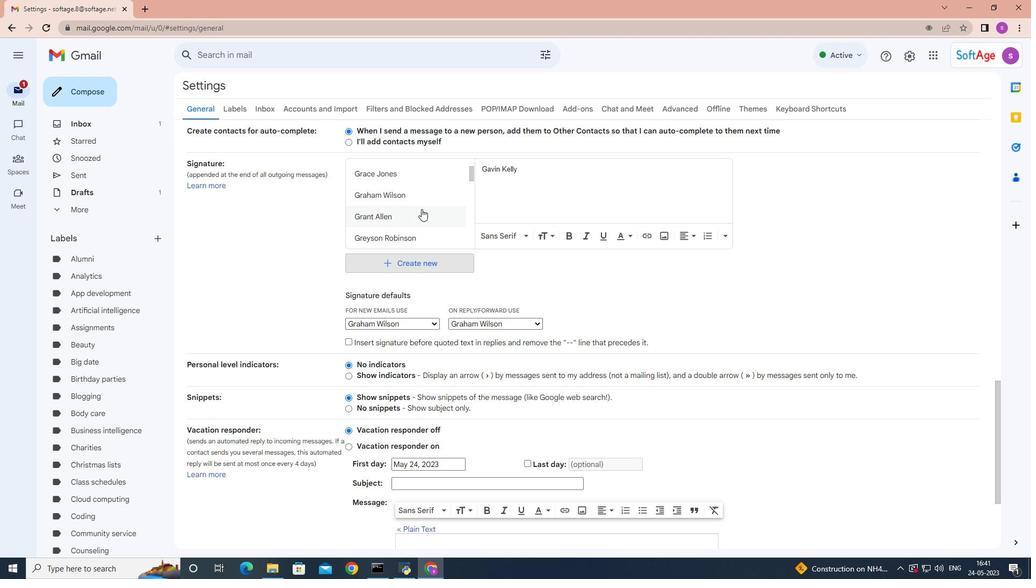 
Action: Mouse pressed left at (421, 209)
Screenshot: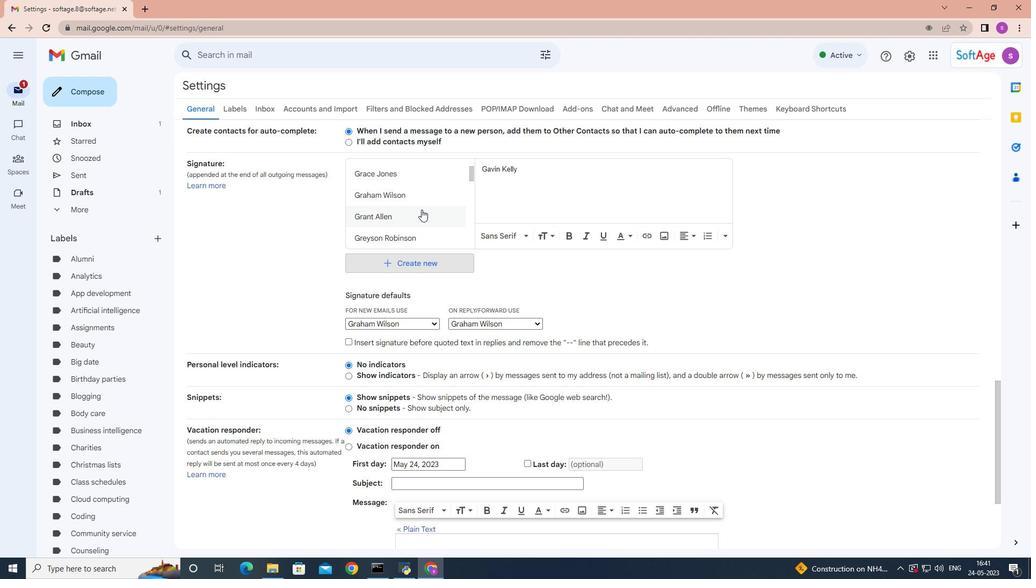 
Action: Mouse moved to (449, 218)
Screenshot: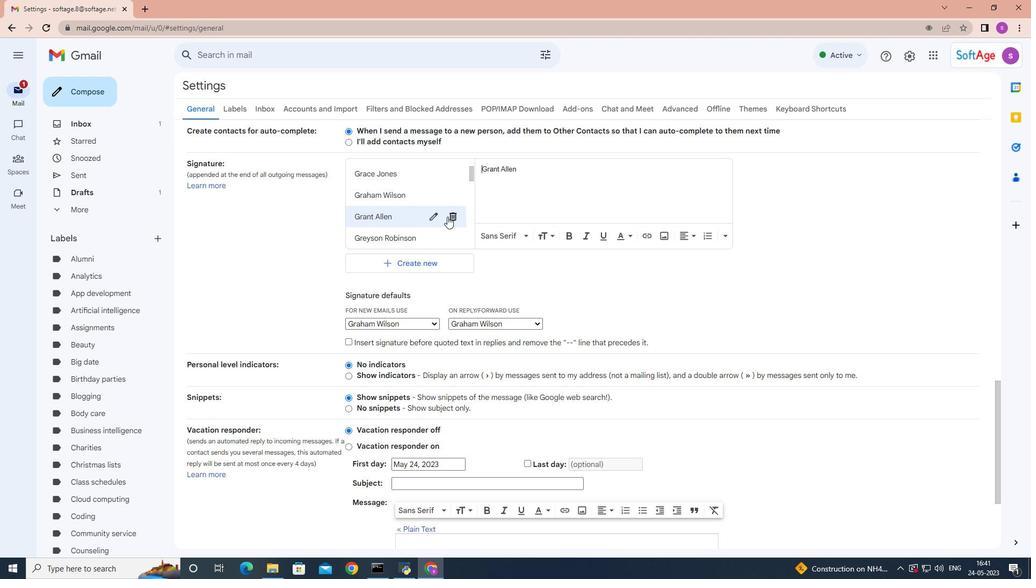 
Action: Mouse pressed left at (449, 218)
Screenshot: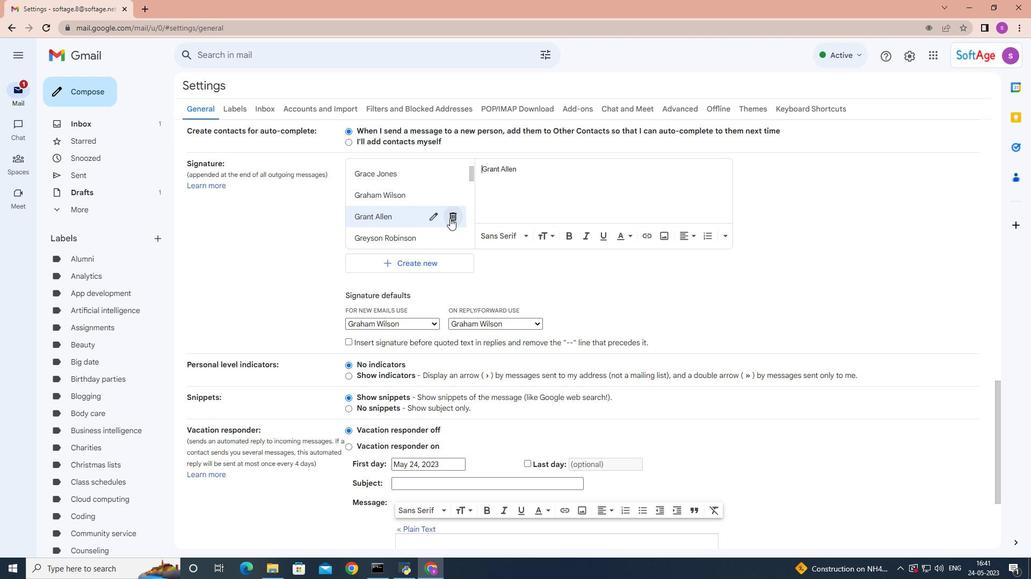 
Action: Mouse moved to (605, 315)
Screenshot: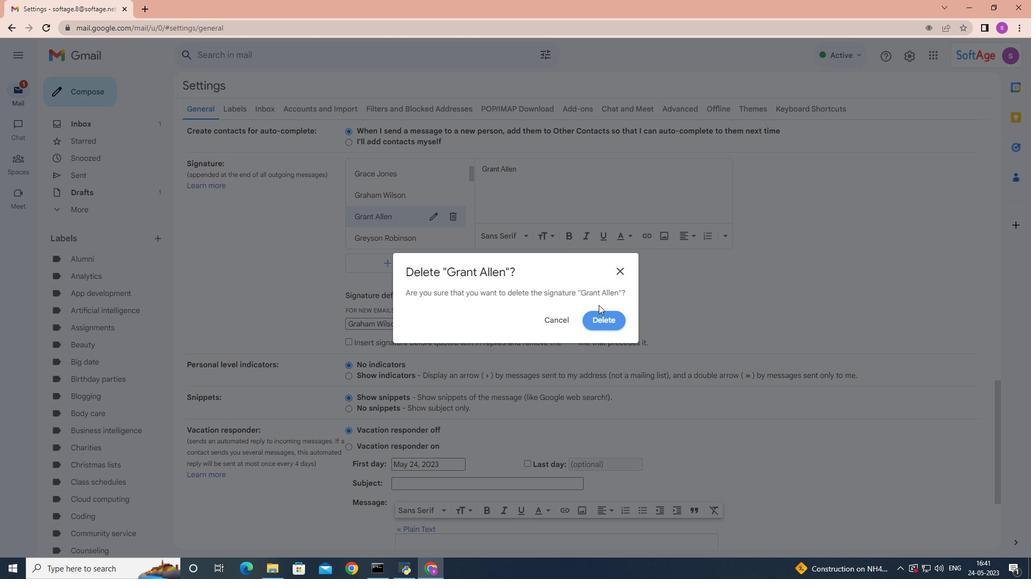 
Action: Mouse pressed left at (605, 315)
Screenshot: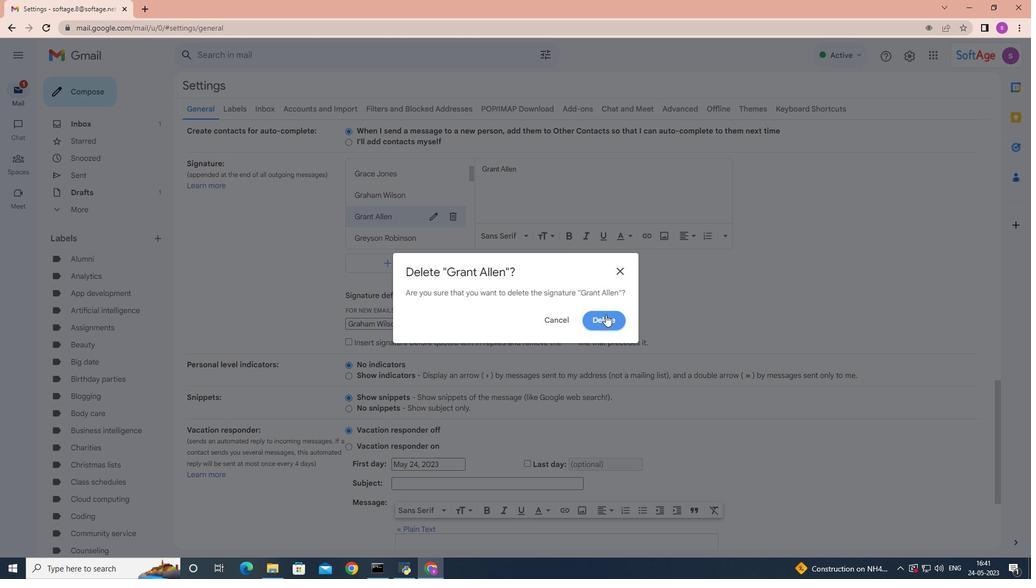 
Action: Mouse moved to (438, 261)
Screenshot: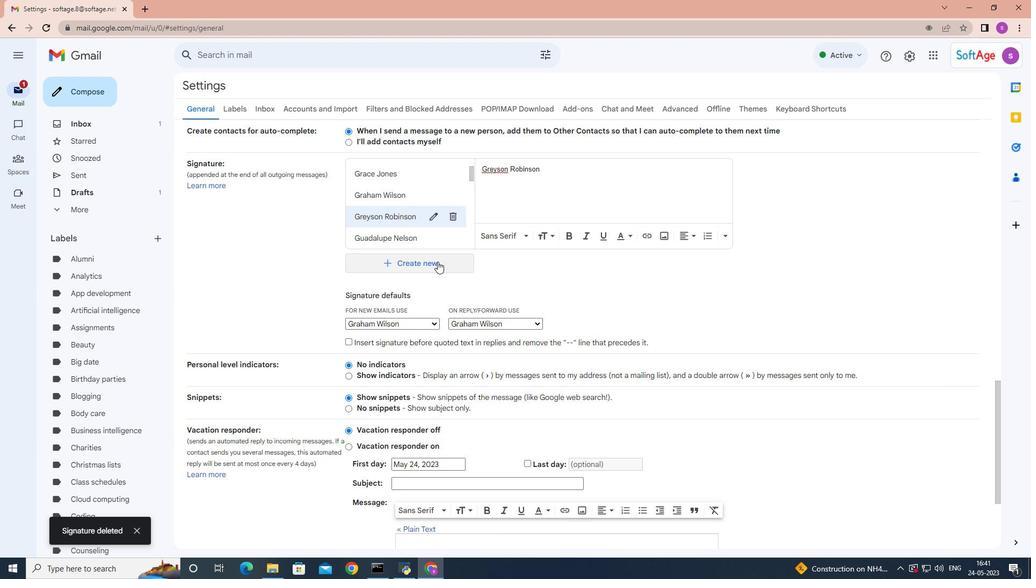 
Action: Mouse pressed left at (438, 261)
Screenshot: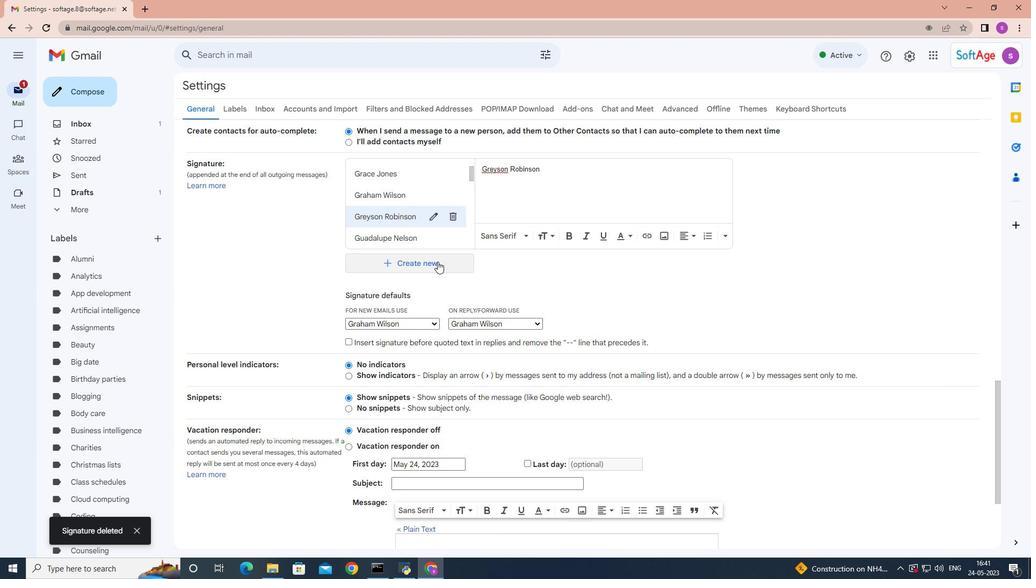 
Action: Key pressed <Key.shift>Grant<Key.space><Key.shift>Allen
Screenshot: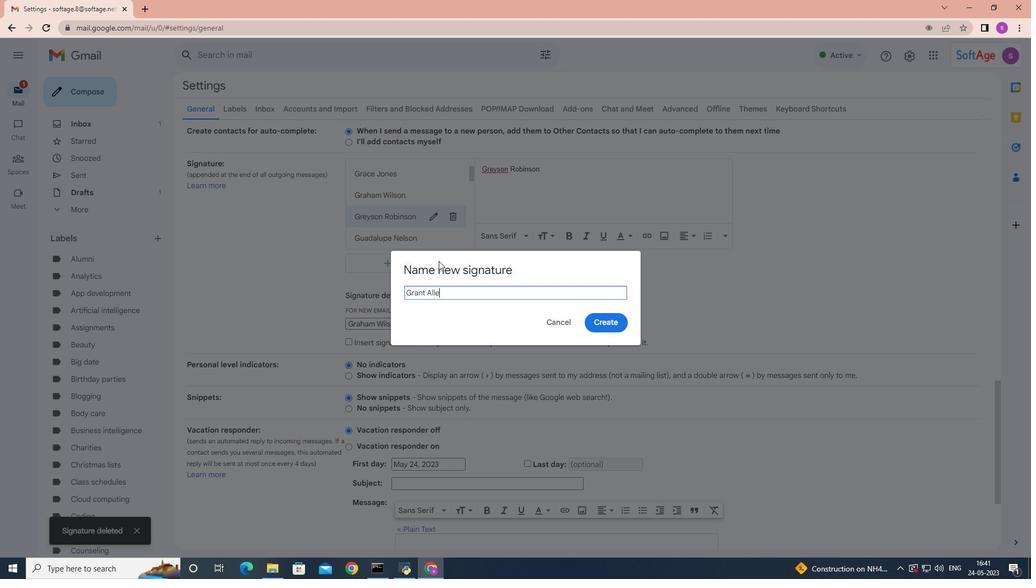 
Action: Mouse moved to (614, 325)
Screenshot: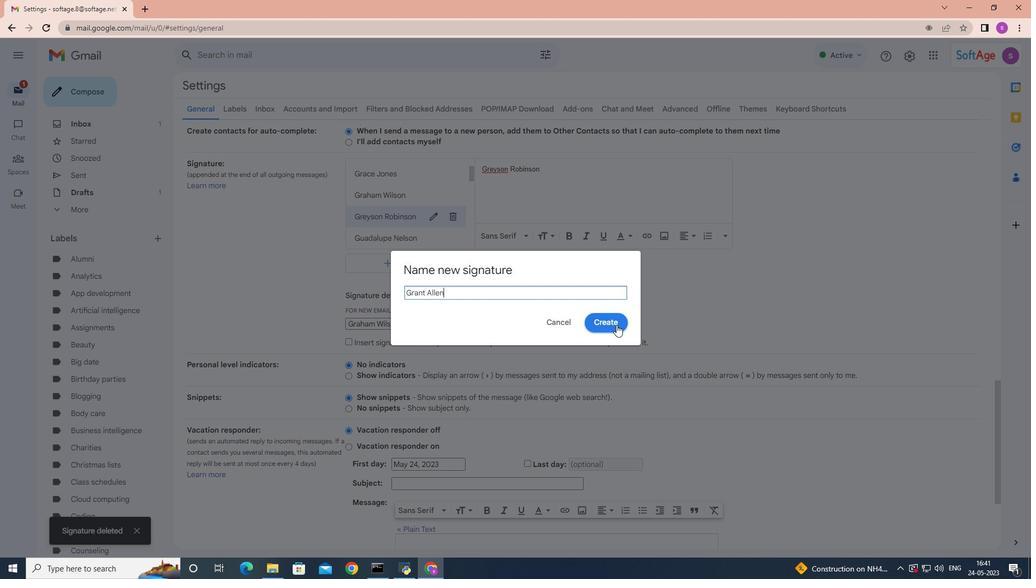 
Action: Mouse pressed left at (614, 325)
Screenshot: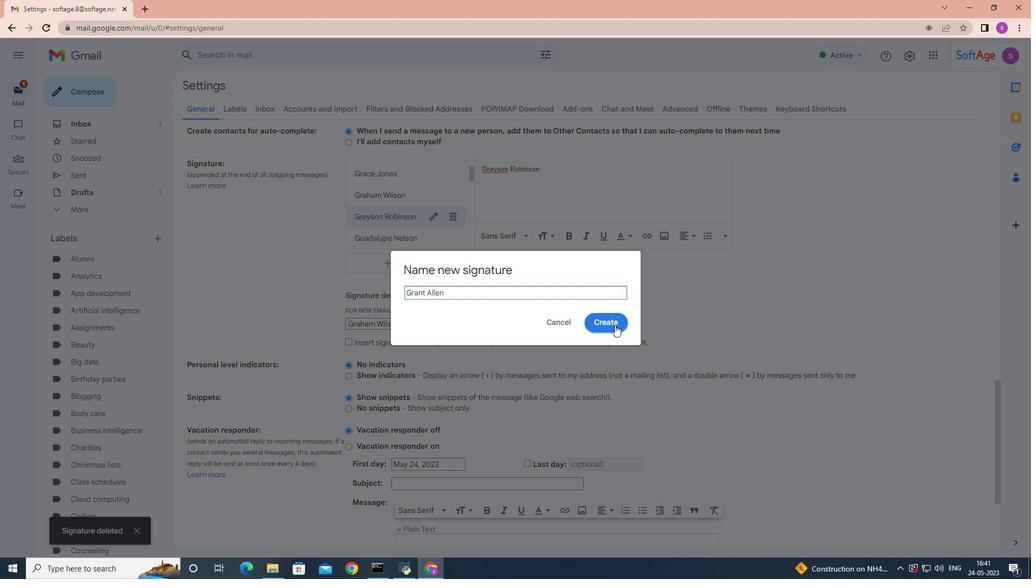
Action: Key pressed <Key.shift>Grant<Key.space><Key.shift>Allen
Screenshot: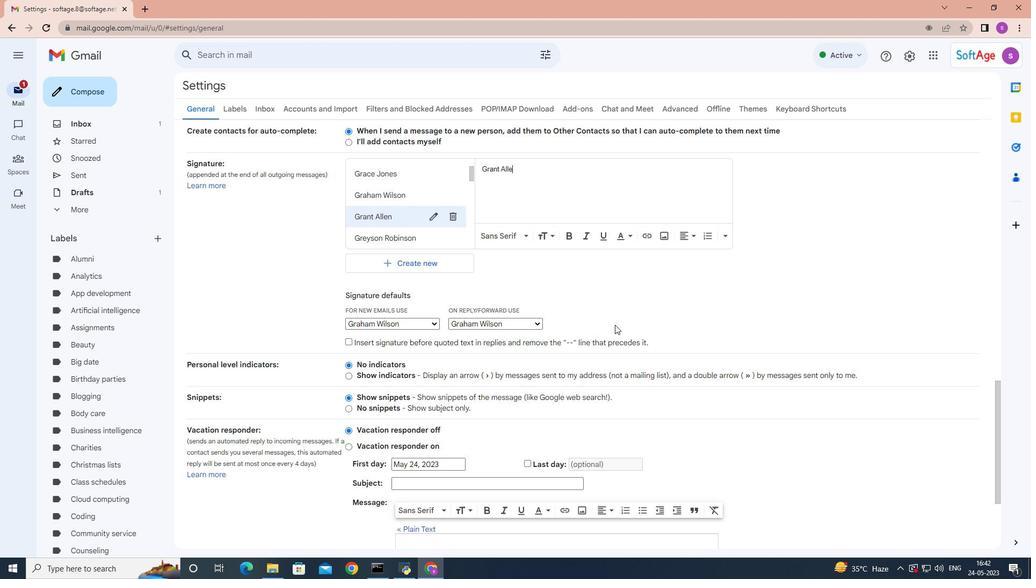 
Action: Mouse moved to (641, 286)
Screenshot: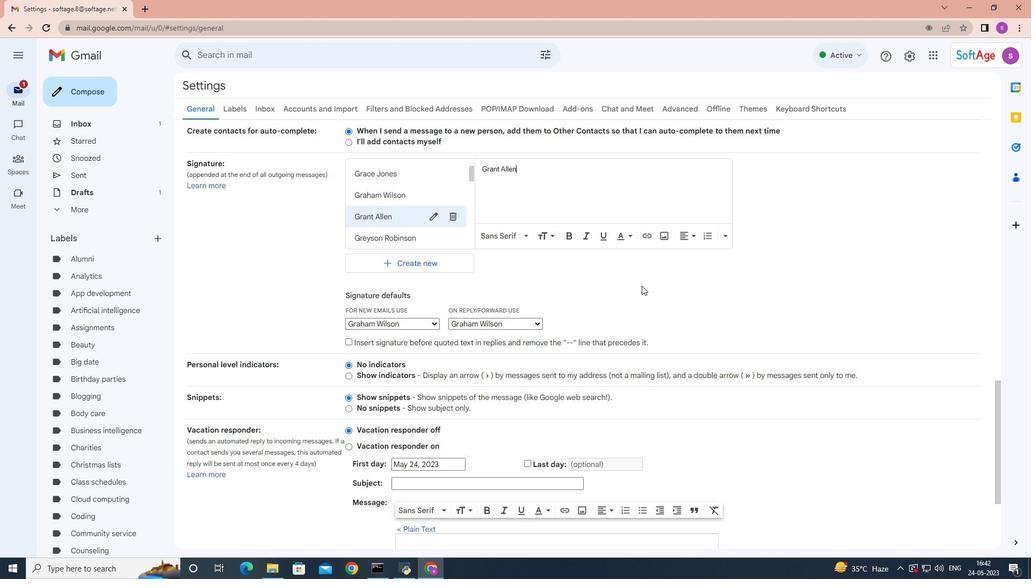 
Action: Mouse scrolled (641, 285) with delta (0, 0)
Screenshot: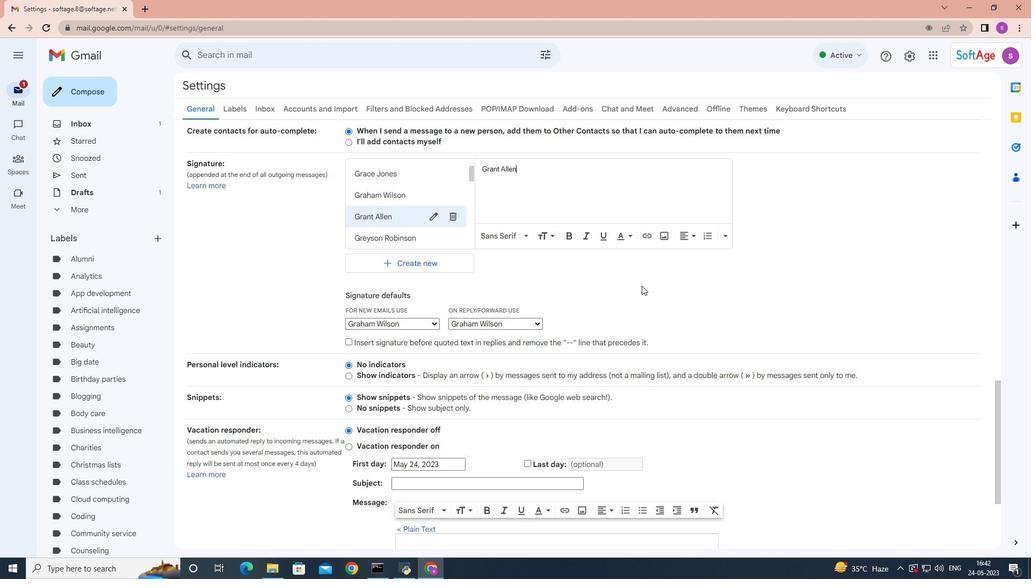 
Action: Mouse moved to (431, 269)
Screenshot: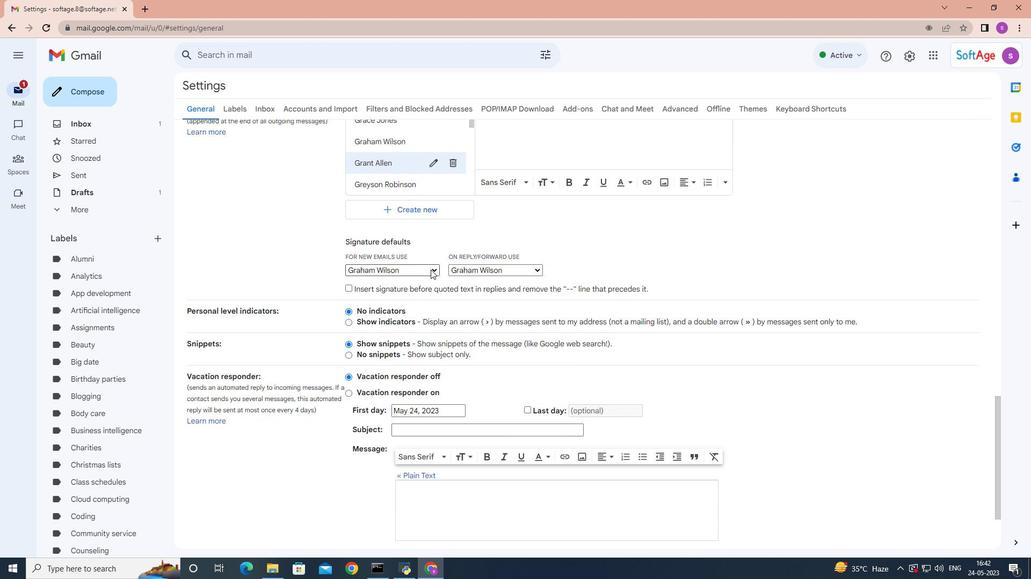 
Action: Mouse pressed left at (431, 269)
Screenshot: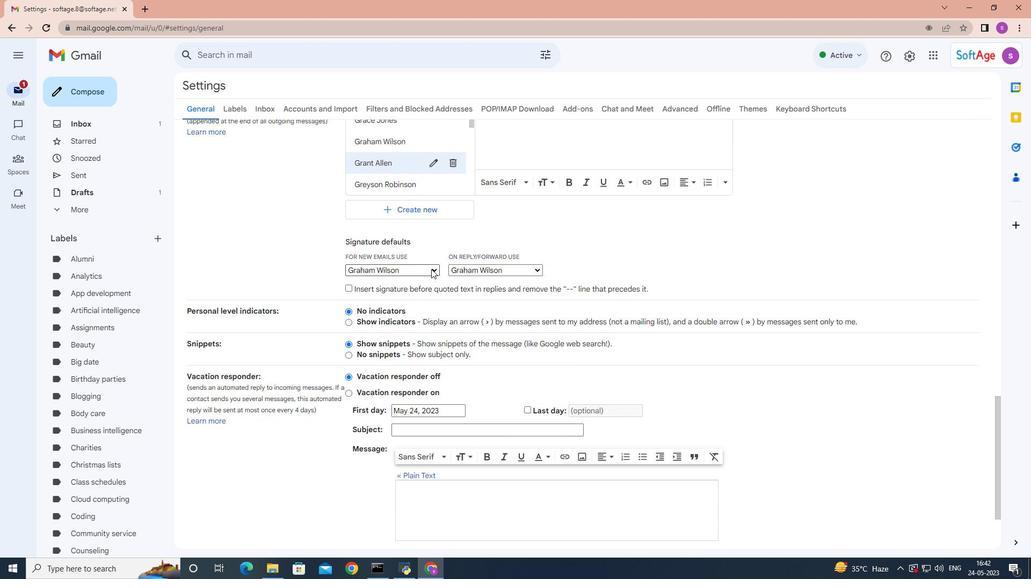 
Action: Mouse moved to (407, 409)
Screenshot: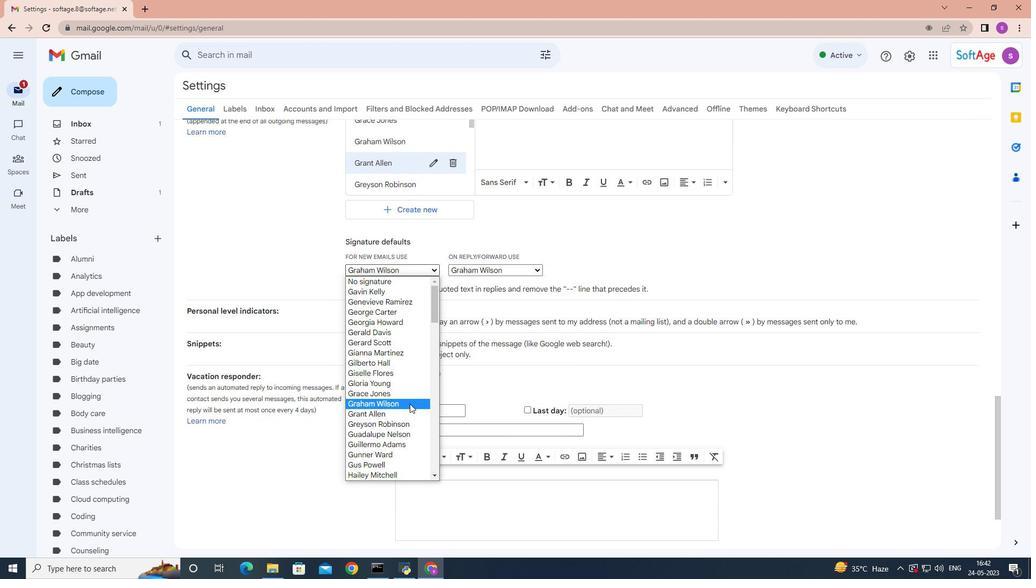 
Action: Mouse pressed left at (407, 409)
Screenshot: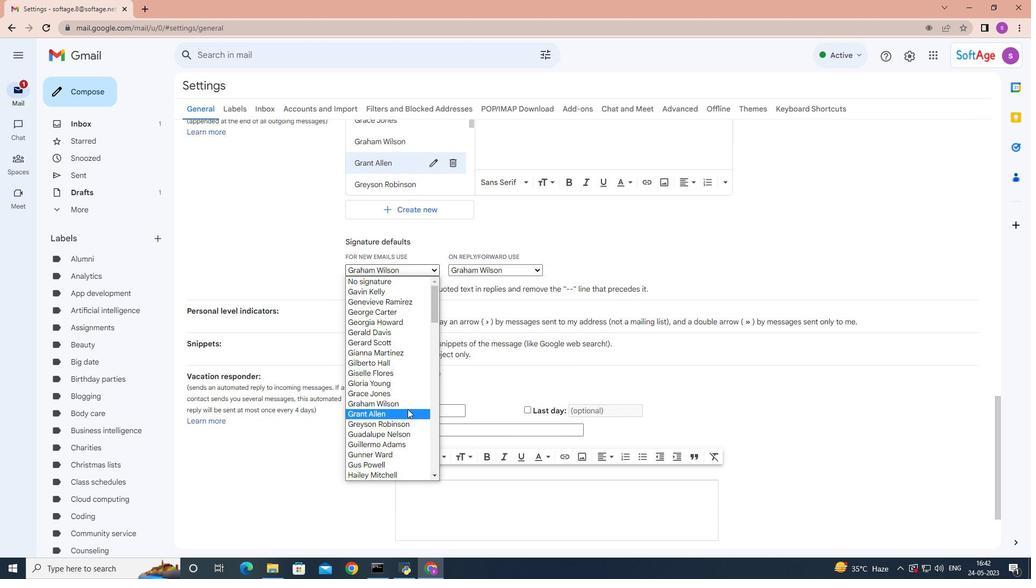 
Action: Mouse moved to (533, 267)
Screenshot: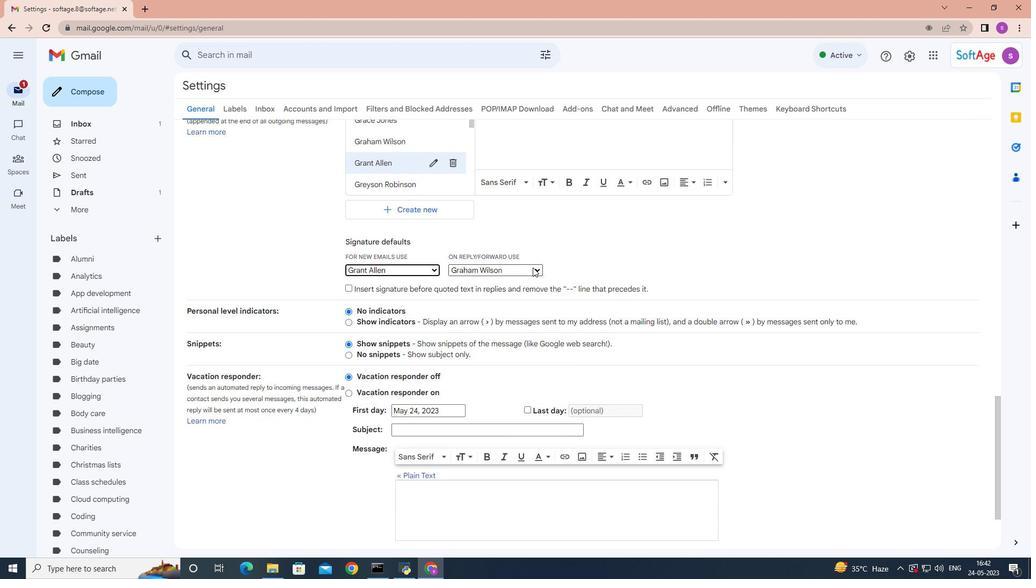 
Action: Mouse pressed left at (533, 267)
Screenshot: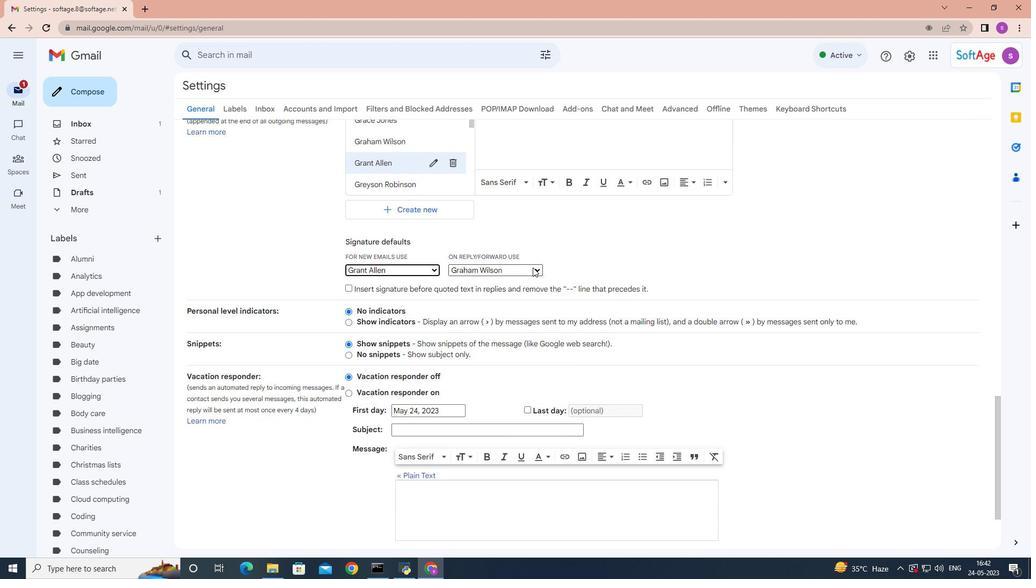 
Action: Mouse moved to (520, 413)
Screenshot: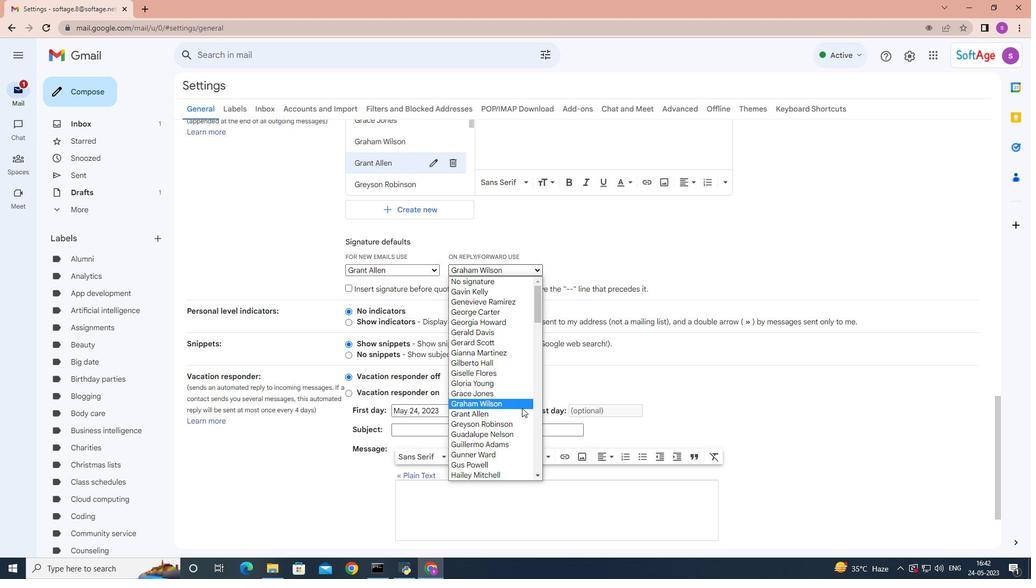
Action: Mouse pressed left at (520, 413)
Screenshot: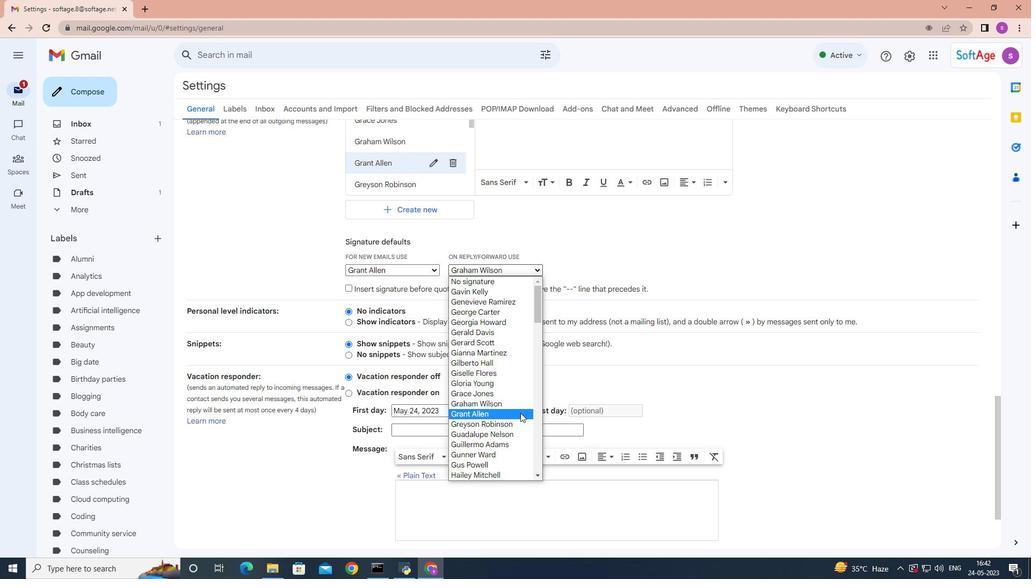 
Action: Mouse moved to (729, 300)
Screenshot: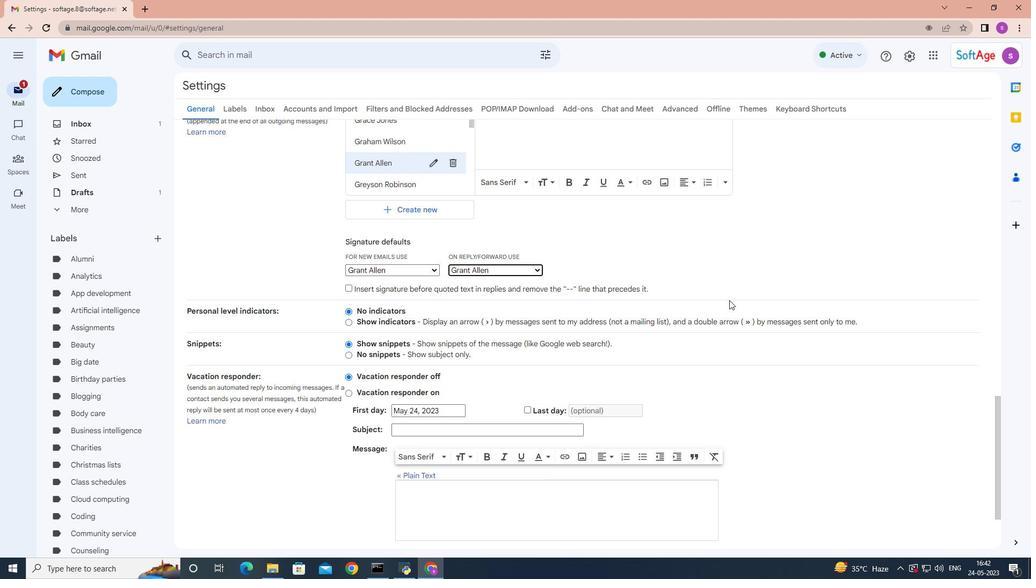 
Action: Mouse scrolled (729, 299) with delta (0, 0)
Screenshot: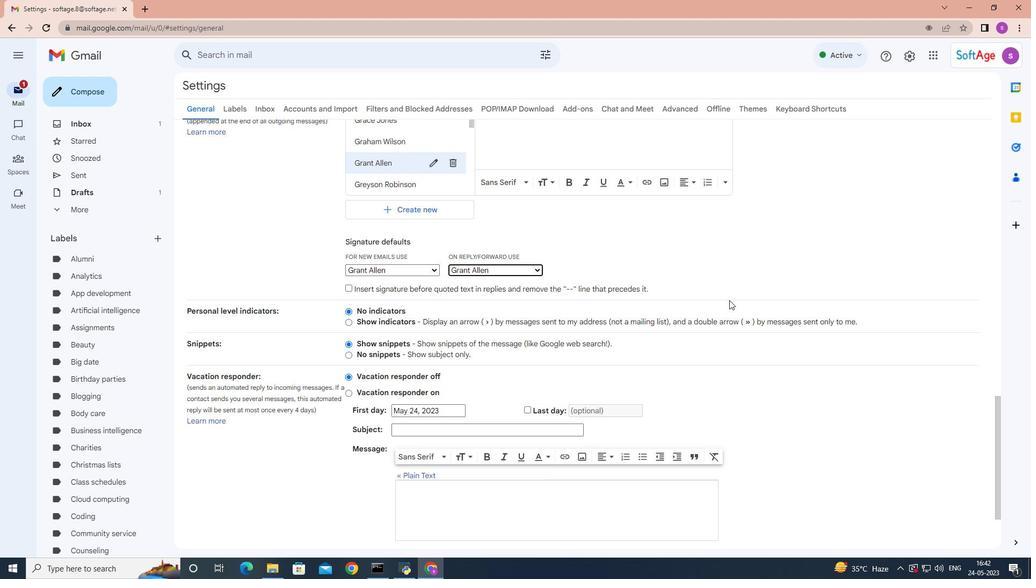 
Action: Mouse scrolled (729, 299) with delta (0, 0)
Screenshot: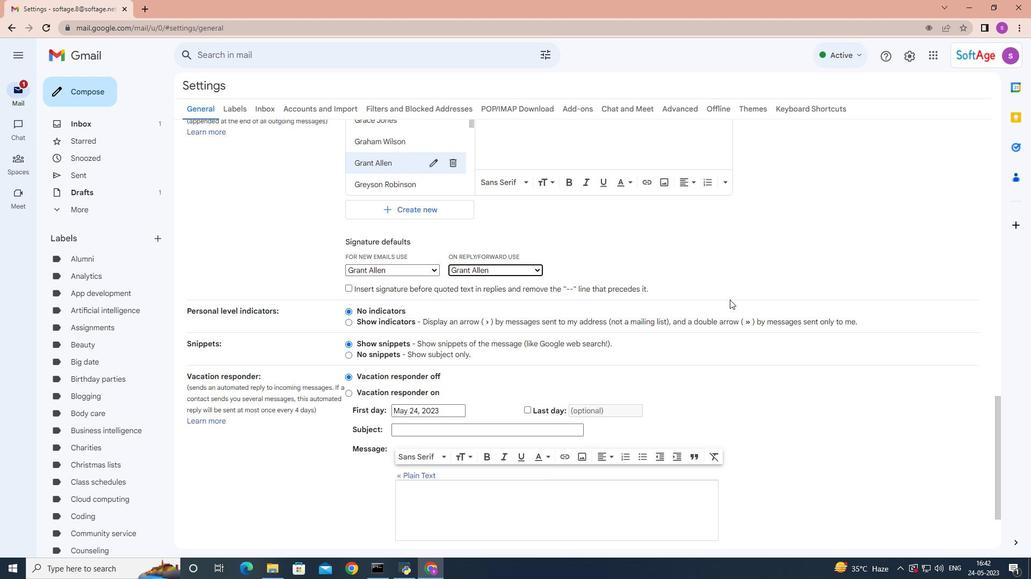 
Action: Mouse scrolled (729, 299) with delta (0, 0)
Screenshot: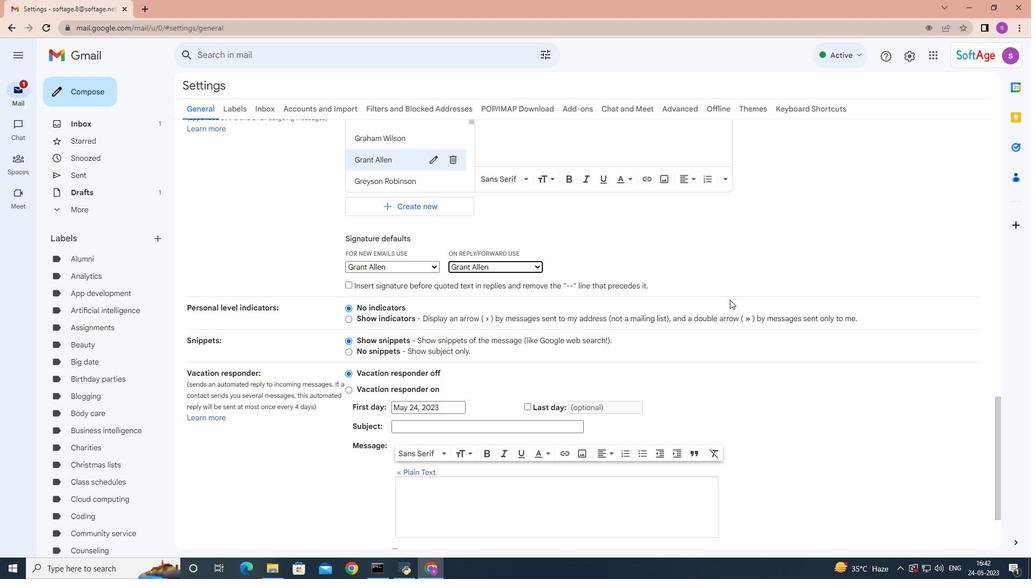
Action: Mouse scrolled (729, 299) with delta (0, 0)
Screenshot: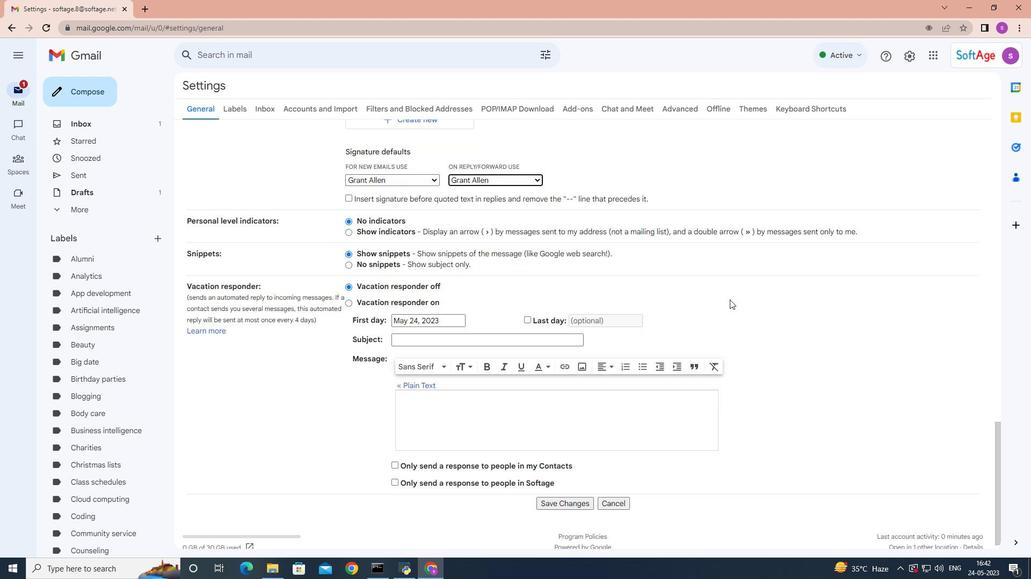 
Action: Mouse moved to (574, 490)
Screenshot: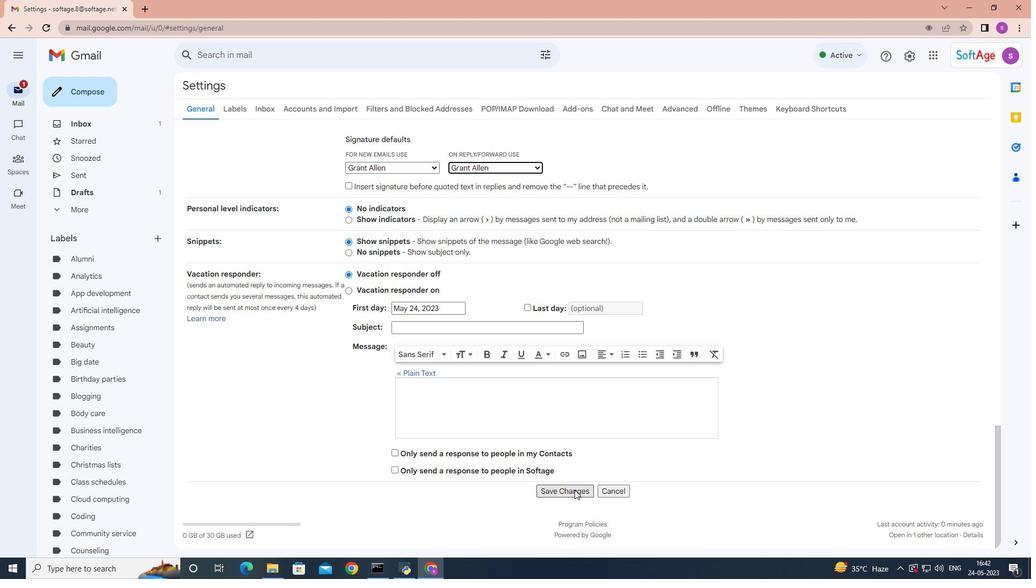 
Action: Mouse pressed left at (574, 490)
Screenshot: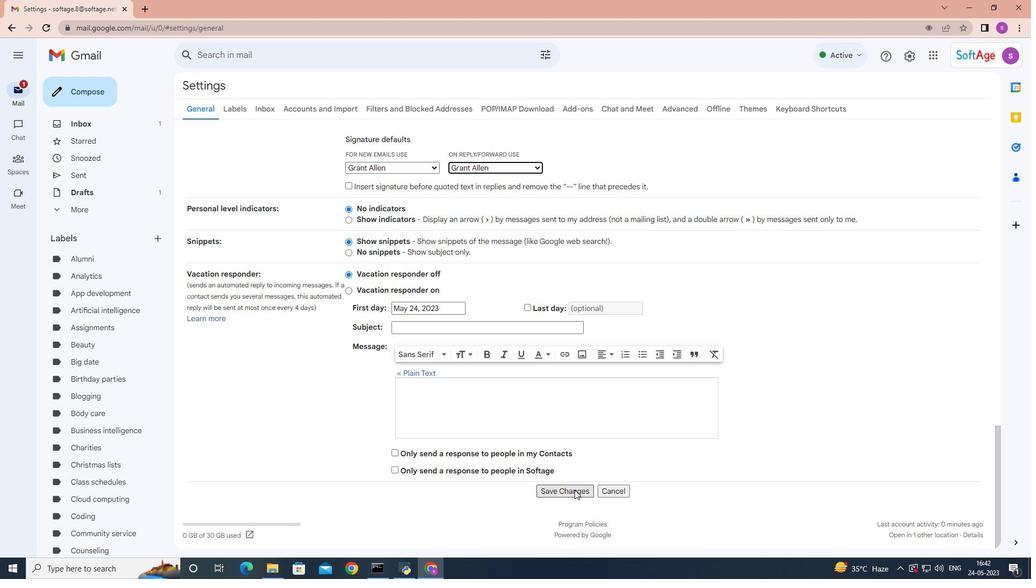 
Action: Mouse moved to (90, 92)
Screenshot: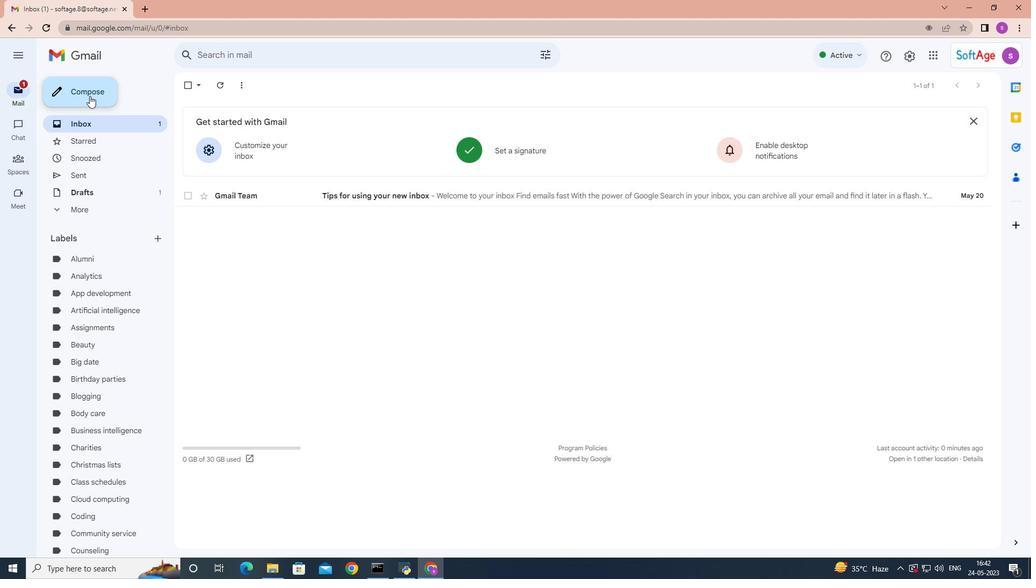 
Action: Mouse pressed left at (90, 92)
Screenshot: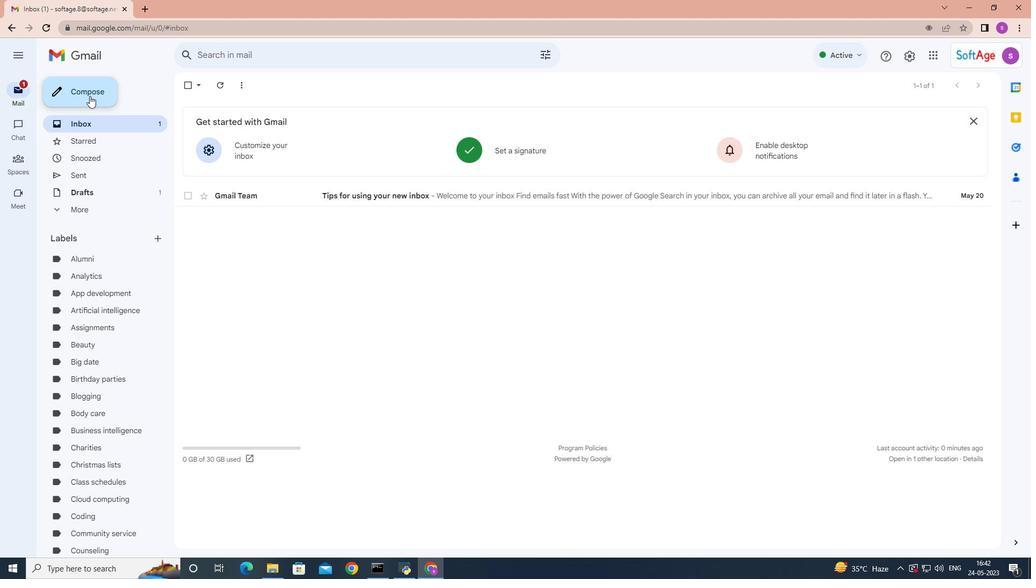 
Action: Mouse moved to (703, 273)
Screenshot: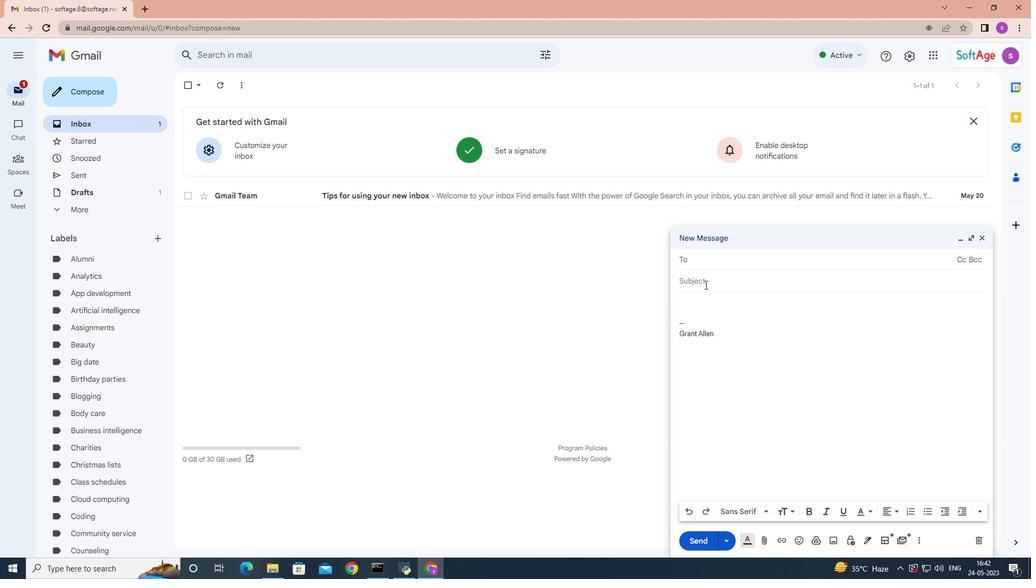 
Action: Mouse pressed left at (703, 273)
Screenshot: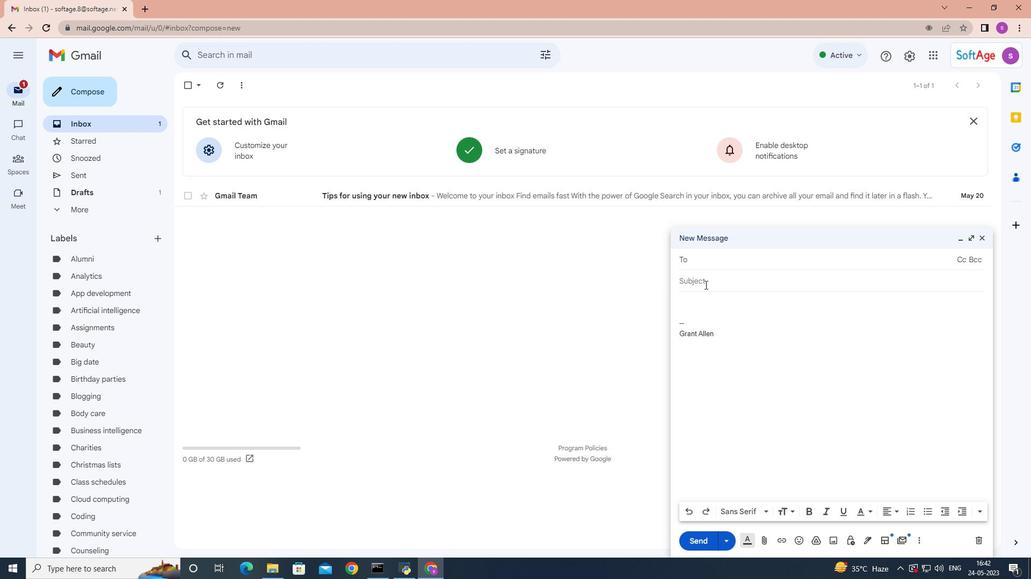 
Action: Mouse moved to (703, 274)
Screenshot: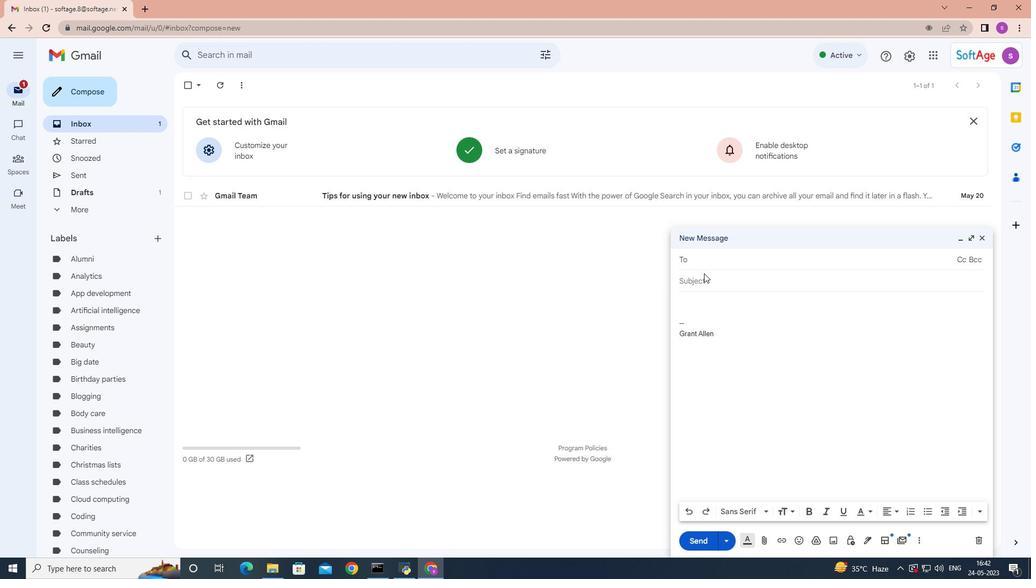 
Action: Key pressed <Key.shift>Update<Key.space>on<Key.space>a<Key.space>coaching<Key.space>session
Screenshot: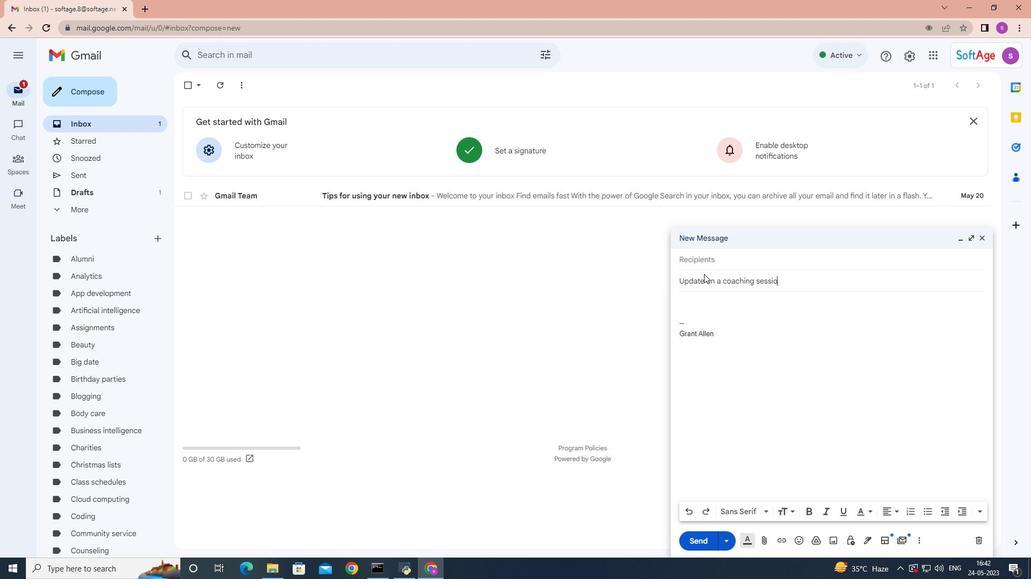 
Action: Mouse moved to (684, 301)
Screenshot: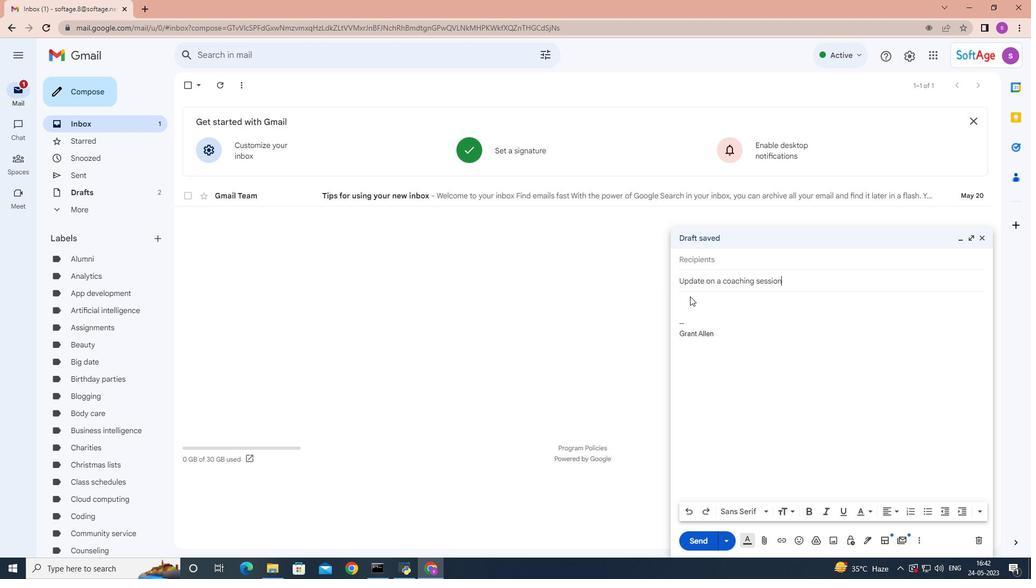 
Action: Mouse pressed left at (684, 301)
Screenshot: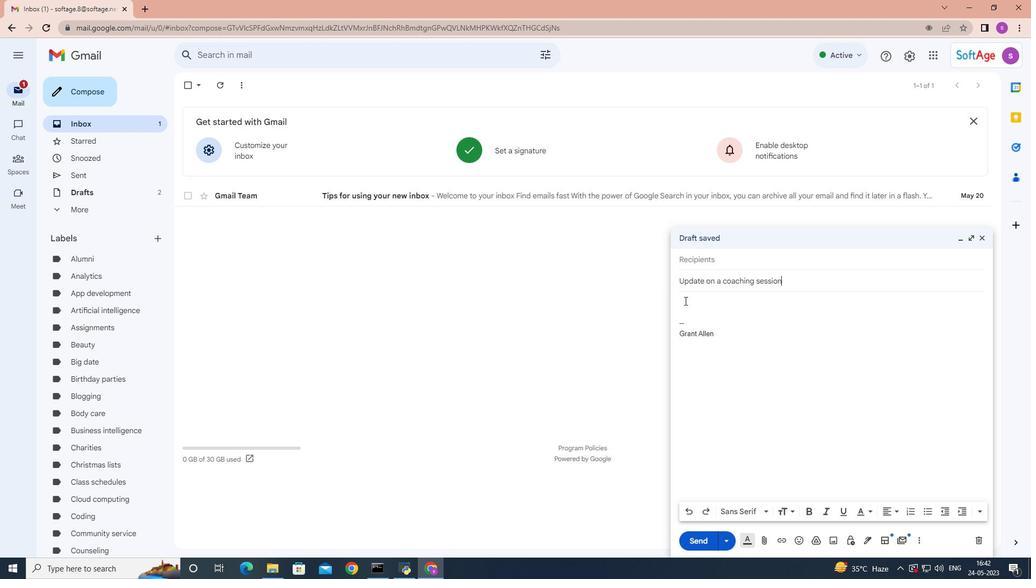 
Action: Mouse moved to (685, 300)
Screenshot: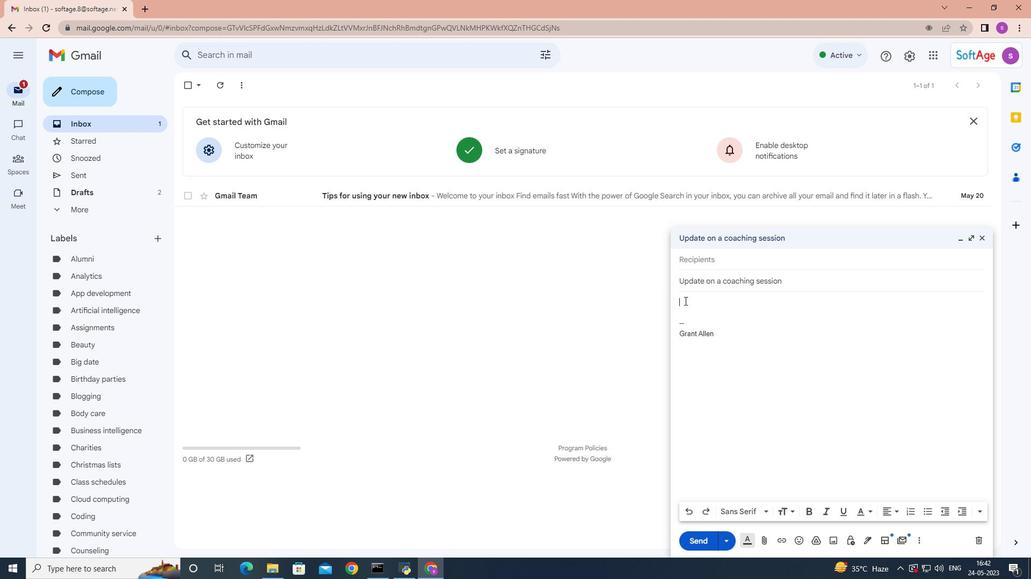 
Action: Key pressed <Key.shift>Can<Key.space>you<Key.space>please<Key.space>confirm<Key.space>your<Key.space>attendance<Key.space>for<Key.space>the<Key.space>meeting<Key.space>scheduled<Key.space>tomorrow<Key.space>at<Key.space>2<Key.space><Key.shift>P<Key.shift>M<Key.shift>?
Screenshot: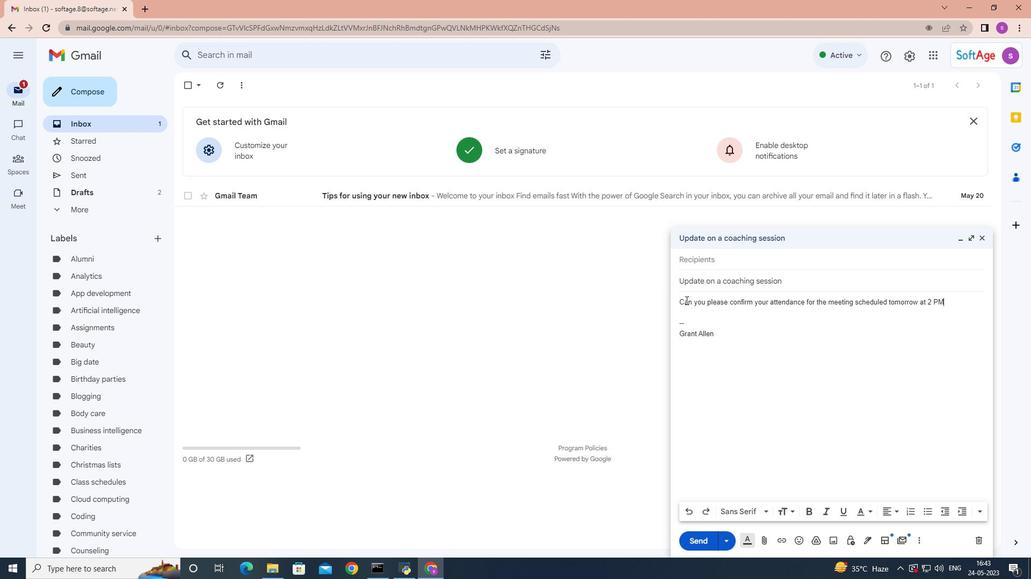 
Action: Mouse moved to (730, 262)
Screenshot: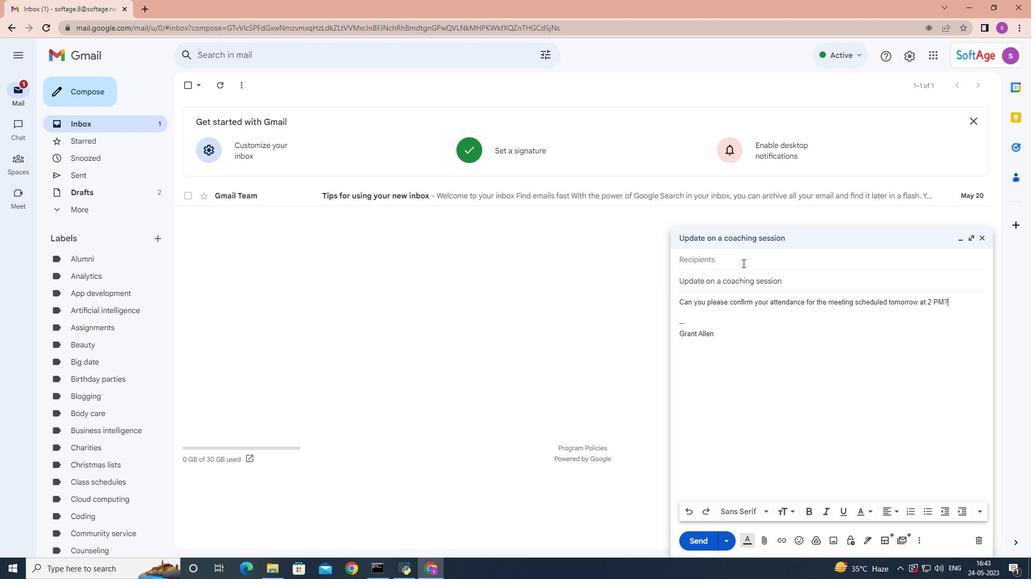 
Action: Mouse pressed left at (730, 262)
Screenshot: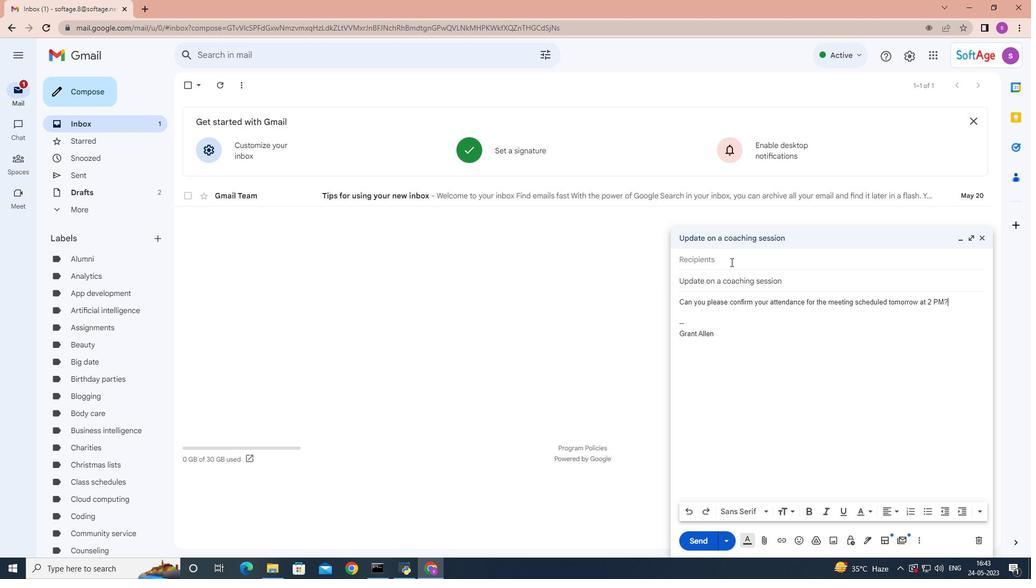 
Action: Key pressed <Key.shift>Softage.3
Screenshot: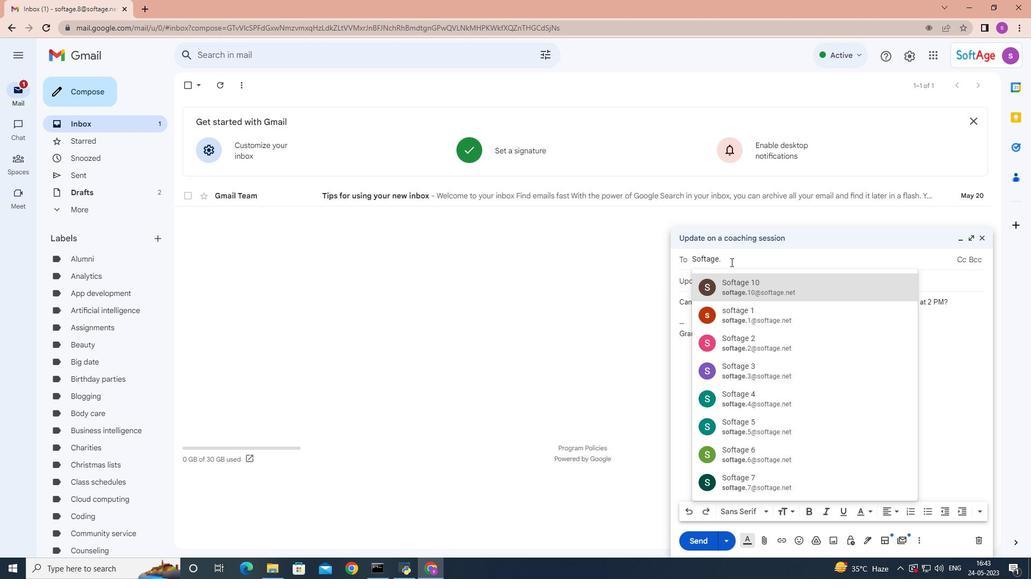 
Action: Mouse moved to (753, 281)
Screenshot: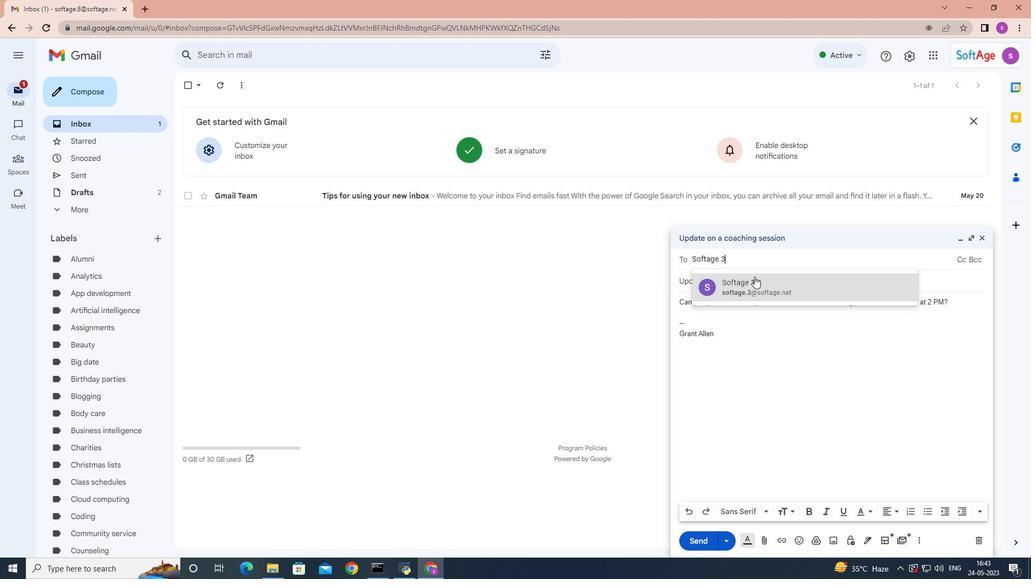 
Action: Mouse pressed left at (753, 281)
Screenshot: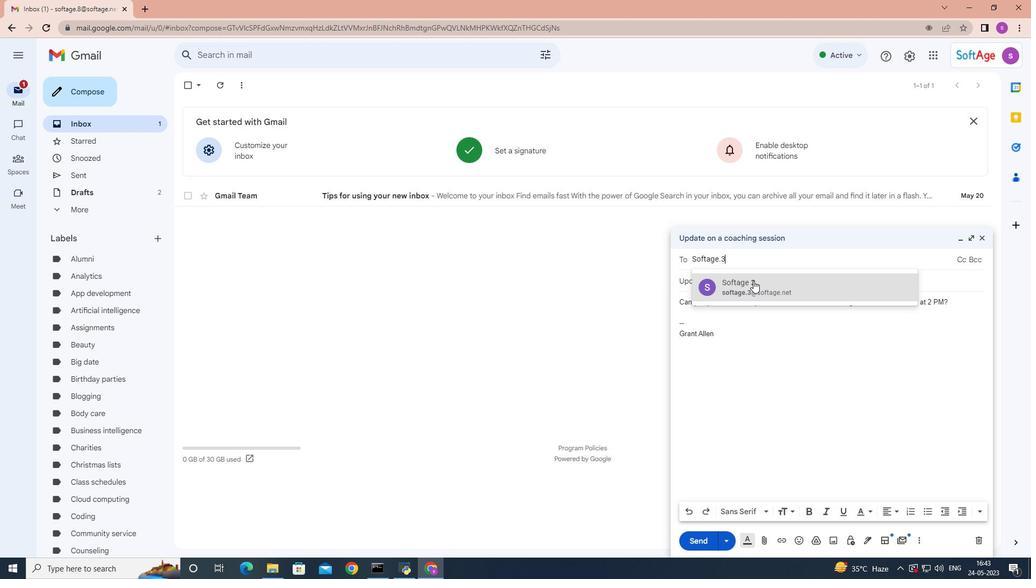 
Action: Key pressed <Key.shift>Softage.4
Screenshot: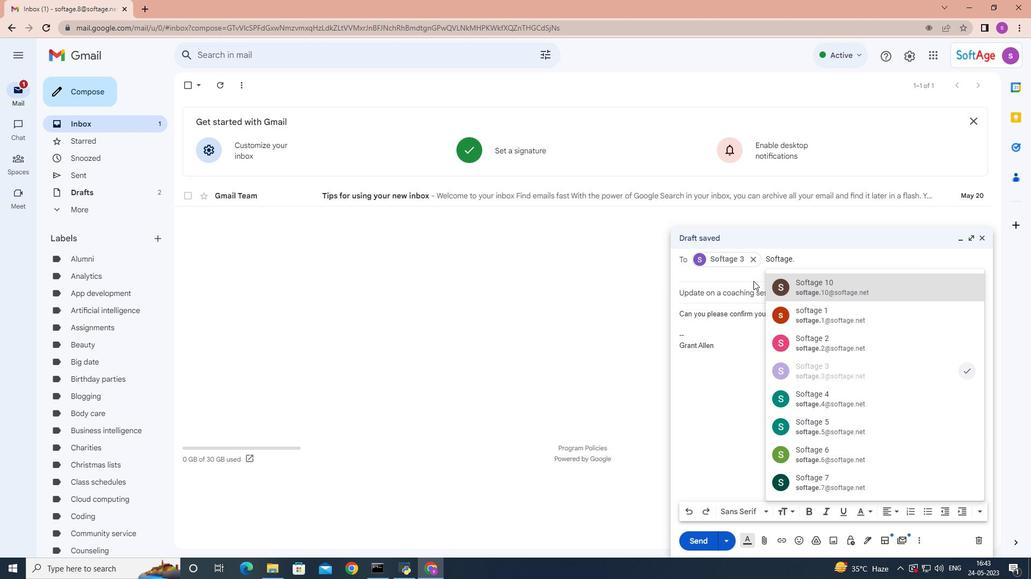 
Action: Mouse moved to (804, 289)
Screenshot: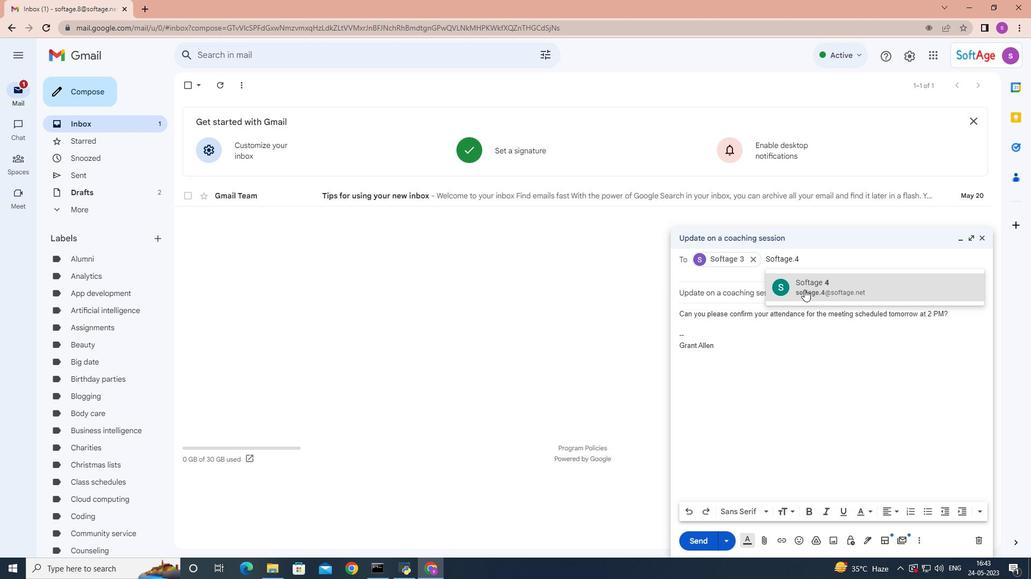 
Action: Mouse pressed left at (804, 289)
Screenshot: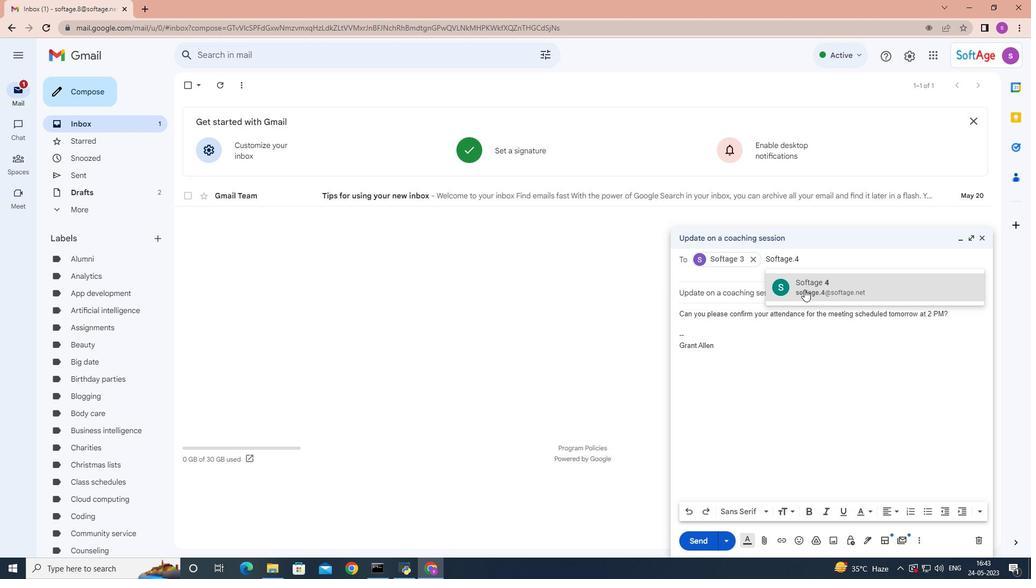 
Action: Mouse moved to (697, 540)
Screenshot: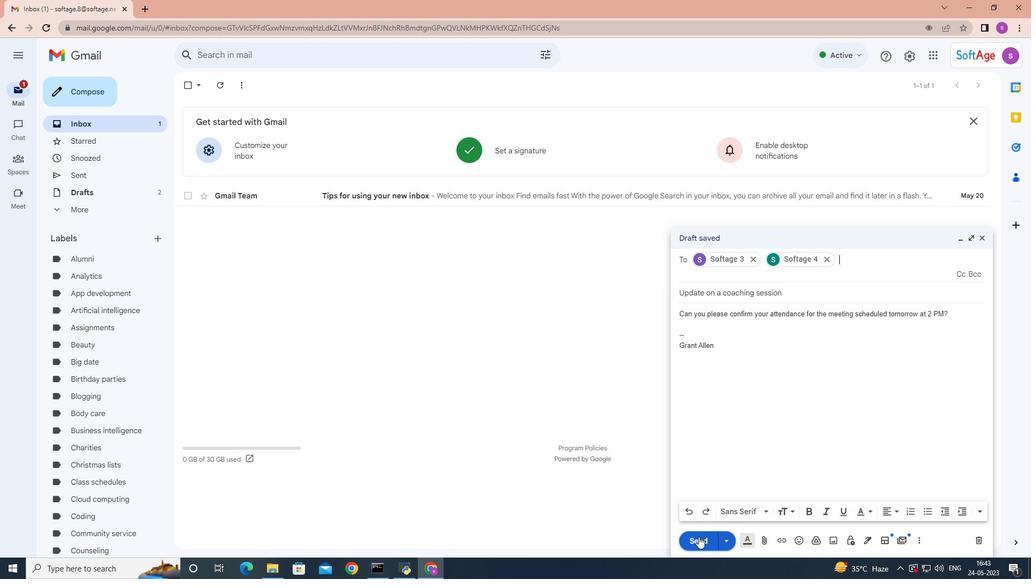 
Action: Mouse pressed left at (697, 540)
Screenshot: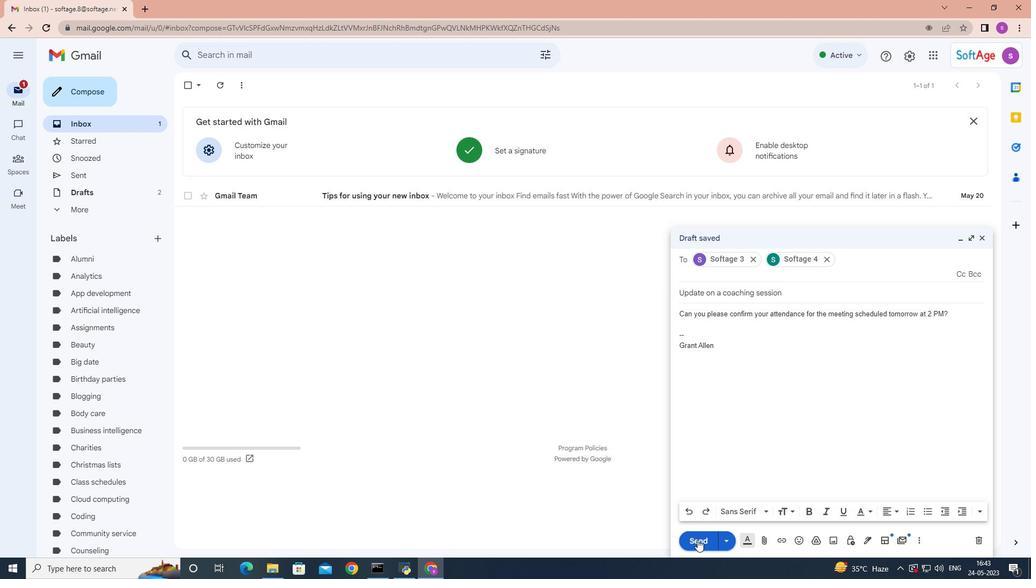 
Action: Mouse moved to (697, 540)
Screenshot: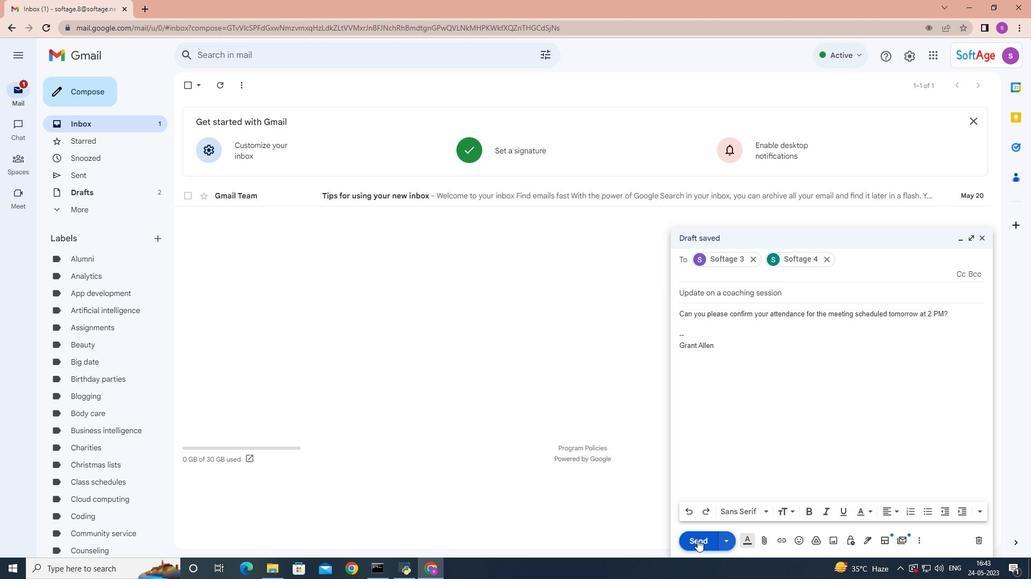 
